 Task: Research Airbnb accommodation in La Esperanza, Guatemala from 14th December, 2023 to 30th December, 2023 for 5 adults. Place can be entire room or private room with 5 bedrooms having 5 beds and 5 bathrooms. Property type can be house. Amenities needed are: wifi, TV, free parkinig on premises, gym, breakfast.
Action: Mouse moved to (445, 94)
Screenshot: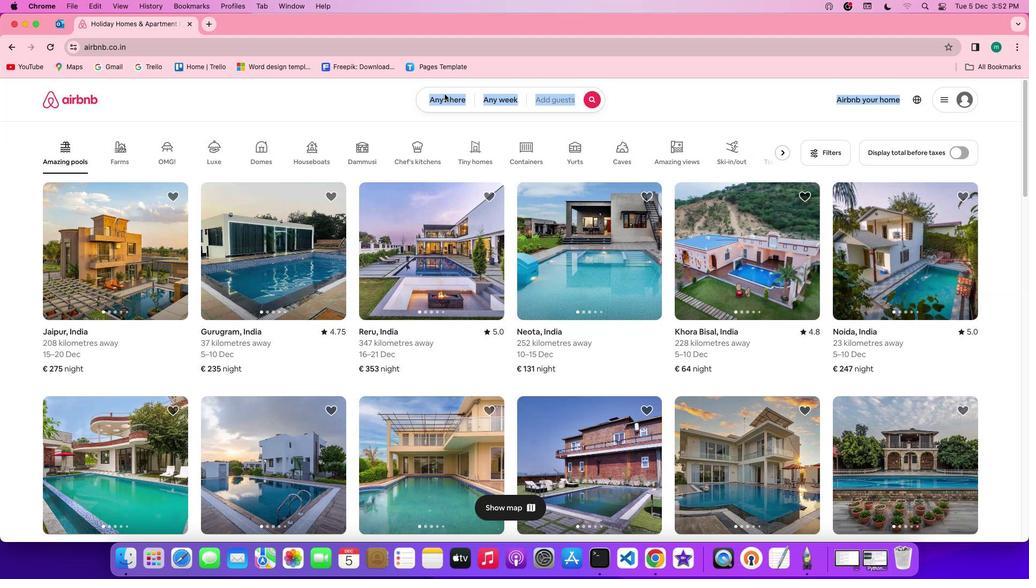 
Action: Mouse pressed left at (445, 94)
Screenshot: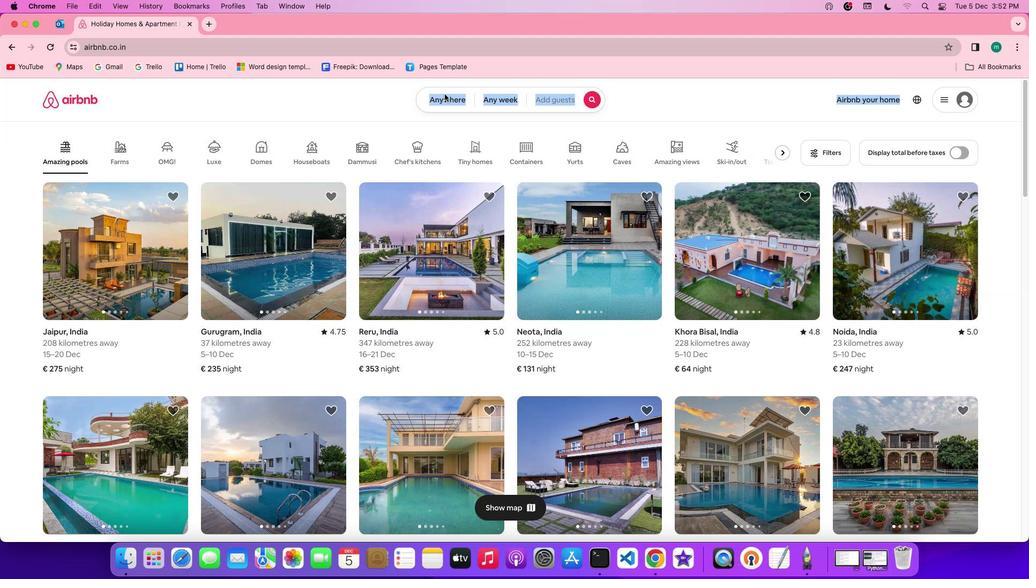 
Action: Mouse pressed left at (445, 94)
Screenshot: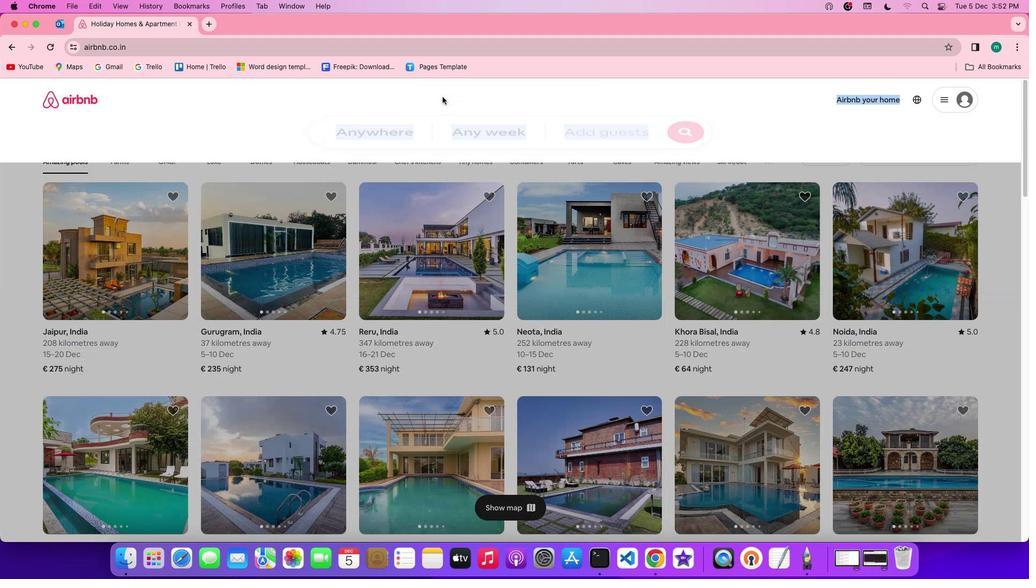 
Action: Mouse moved to (365, 146)
Screenshot: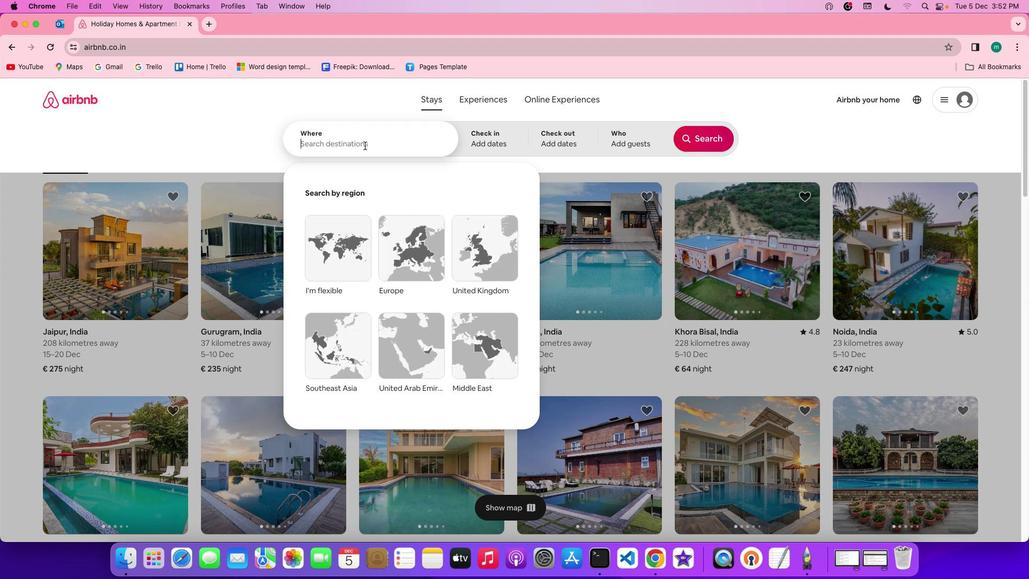 
Action: Mouse pressed left at (365, 146)
Screenshot: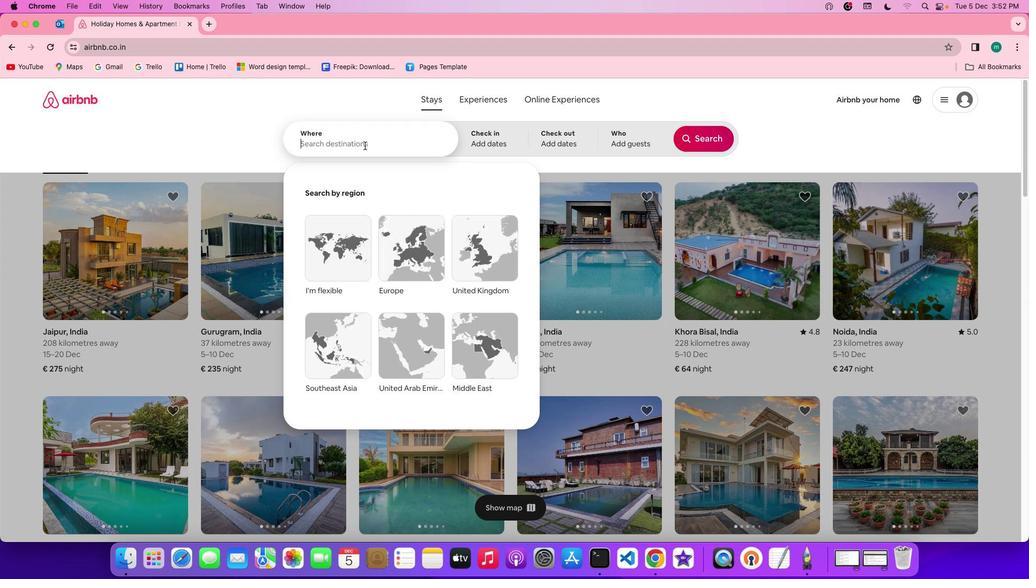 
Action: Key pressed Key.shift'L''a'Key.spaceKey.shift'E''s''p''e''r''a''n''z''a'','Key.spaceKey.shift'G''u''a''t''e''m''a''l''a'
Screenshot: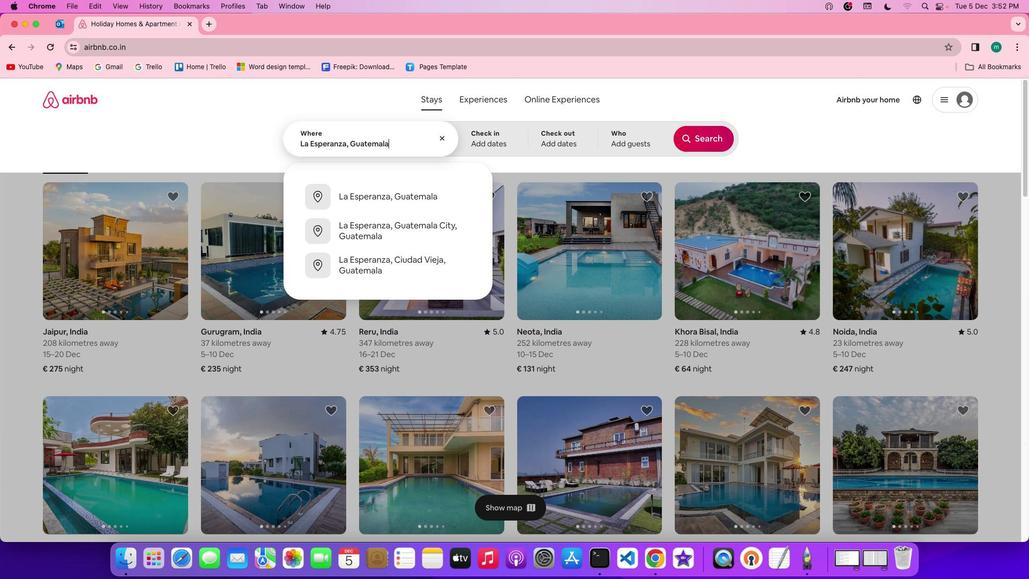 
Action: Mouse moved to (491, 133)
Screenshot: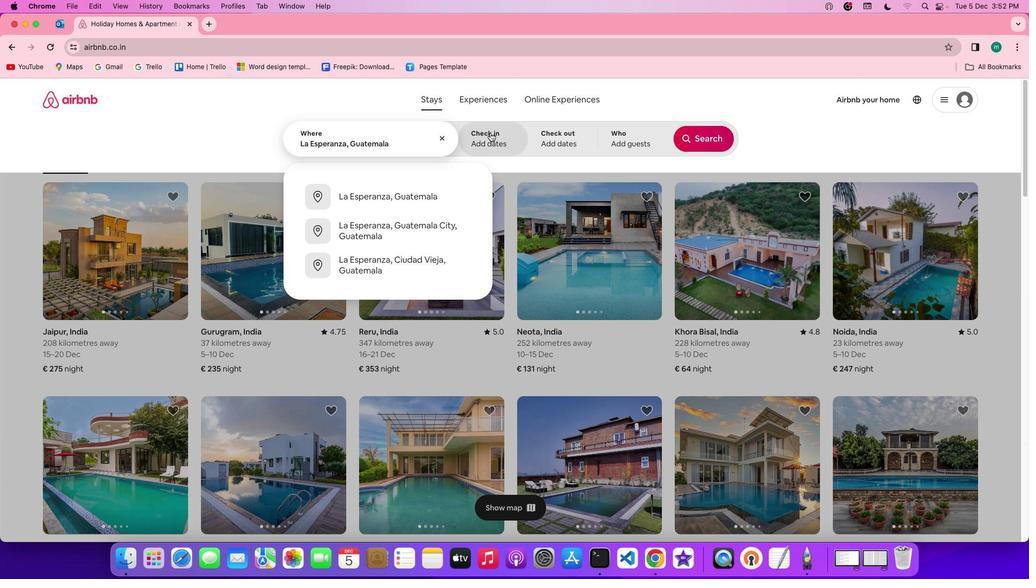 
Action: Mouse pressed left at (491, 133)
Screenshot: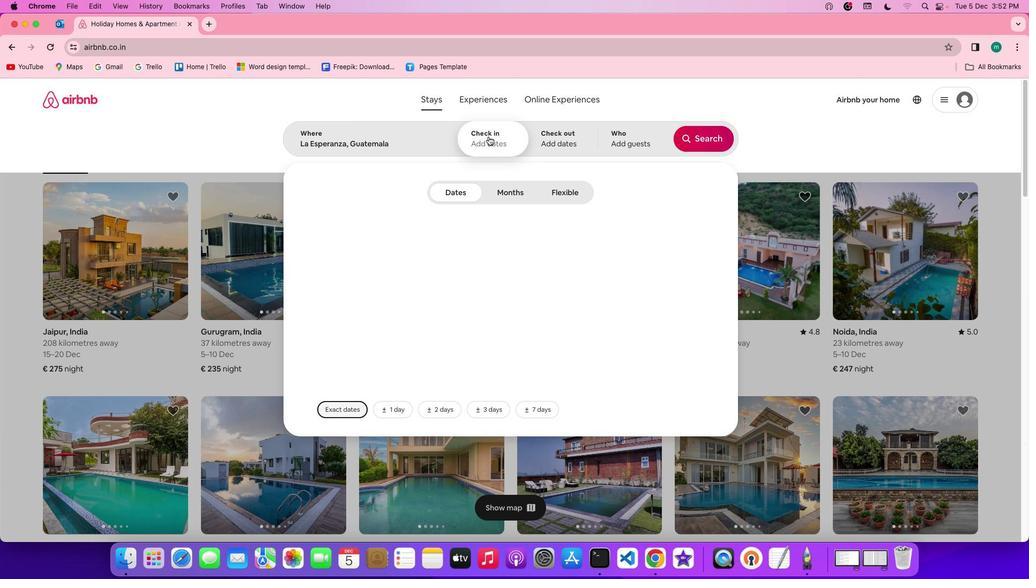 
Action: Mouse moved to (426, 321)
Screenshot: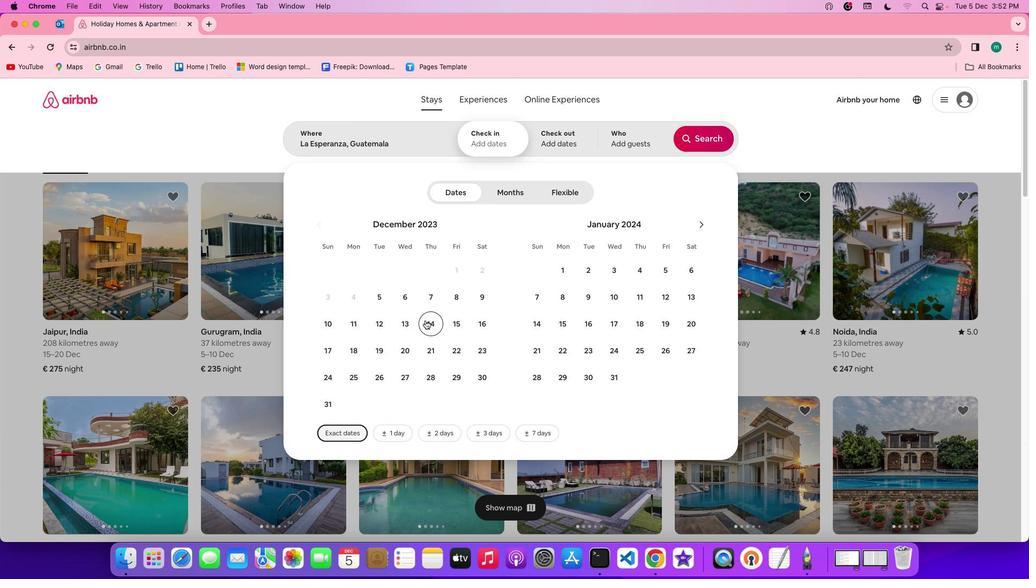 
Action: Mouse pressed left at (426, 321)
Screenshot: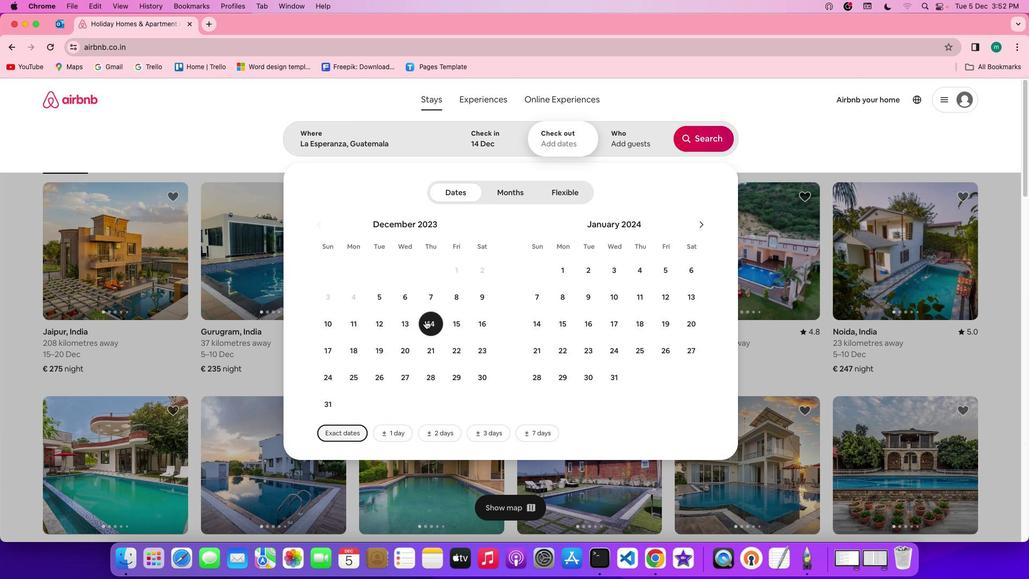 
Action: Mouse moved to (483, 384)
Screenshot: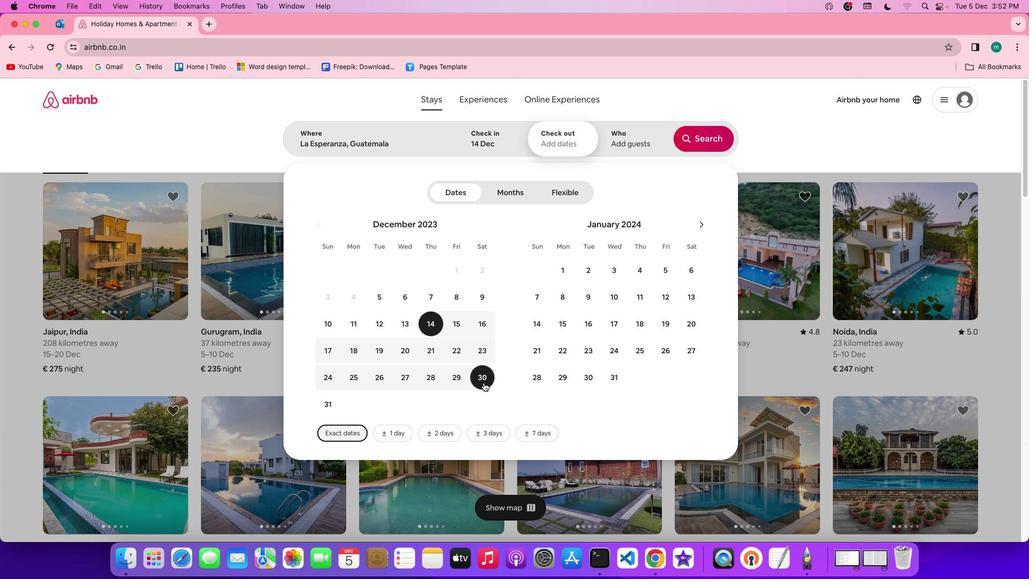 
Action: Mouse pressed left at (483, 384)
Screenshot: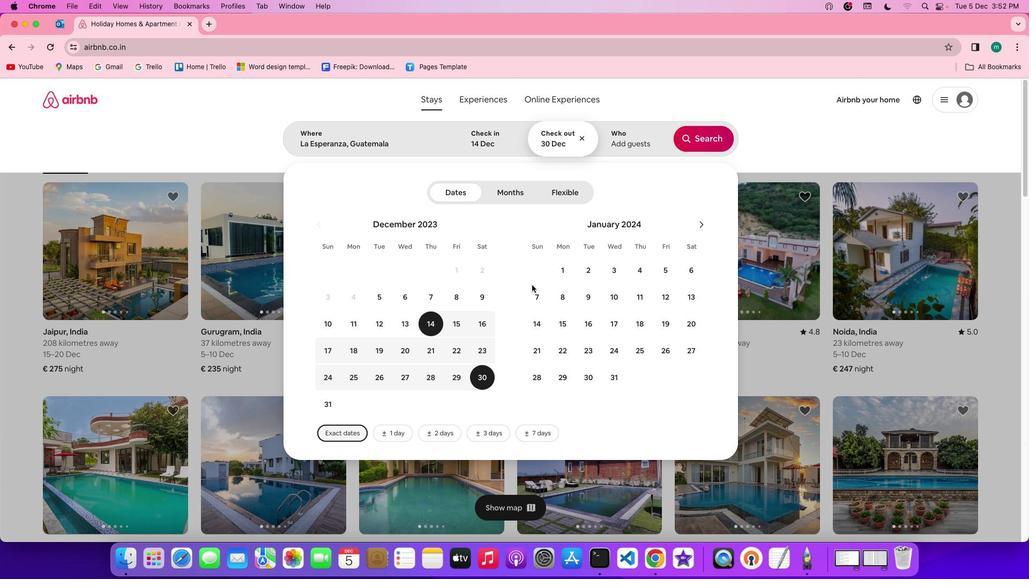
Action: Mouse moved to (647, 134)
Screenshot: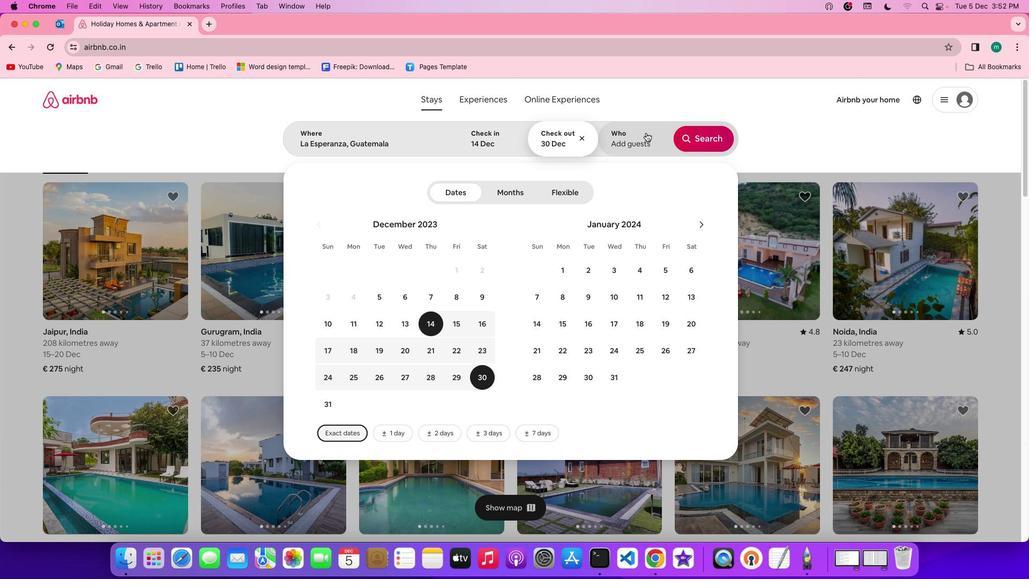 
Action: Mouse pressed left at (647, 134)
Screenshot: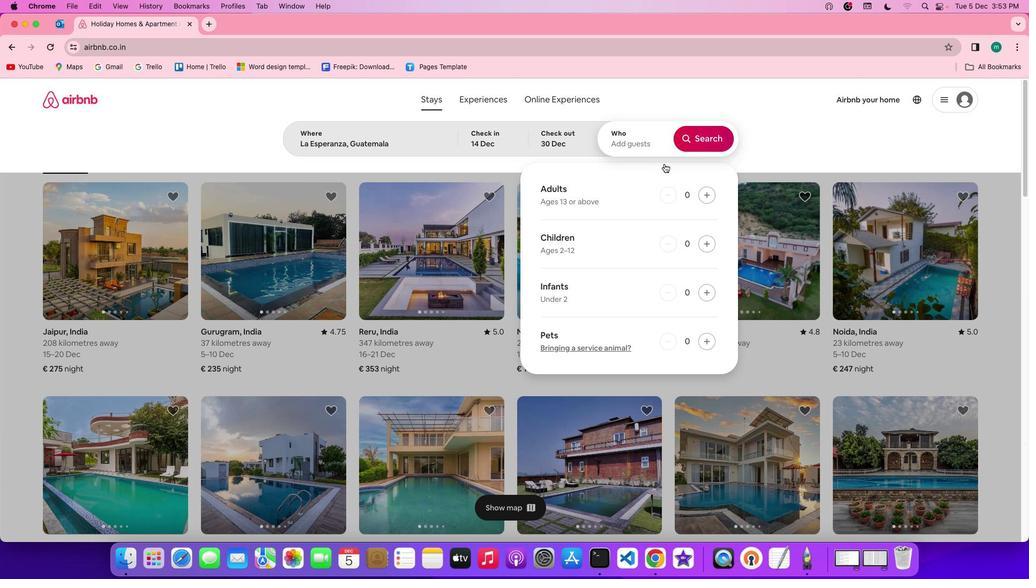 
Action: Mouse moved to (703, 196)
Screenshot: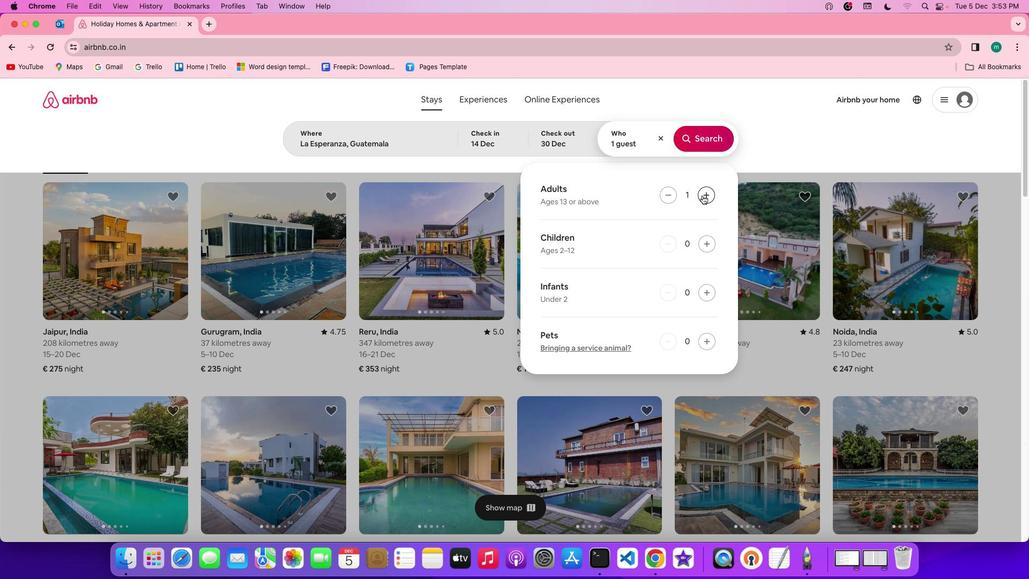 
Action: Mouse pressed left at (703, 196)
Screenshot: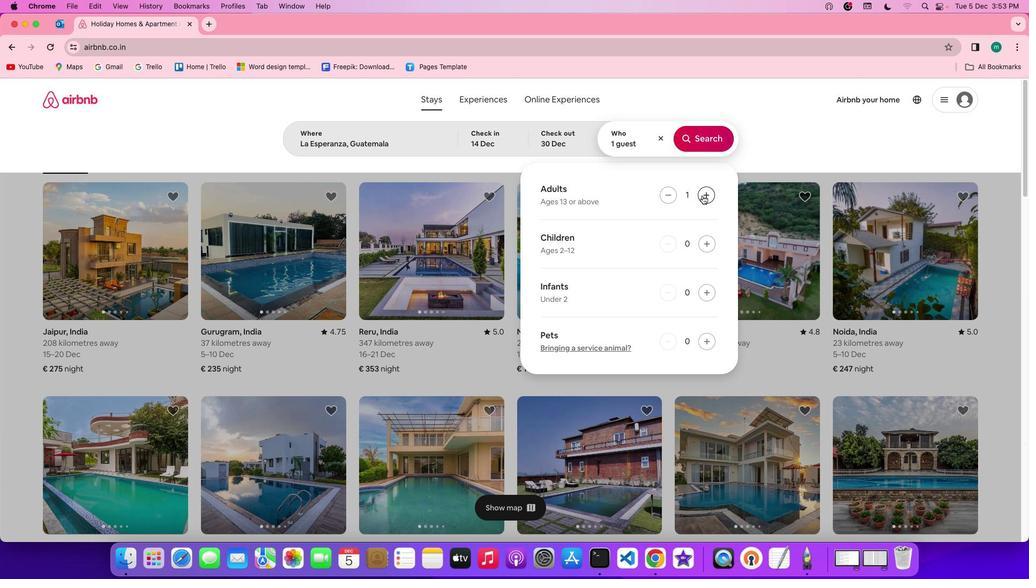 
Action: Mouse pressed left at (703, 196)
Screenshot: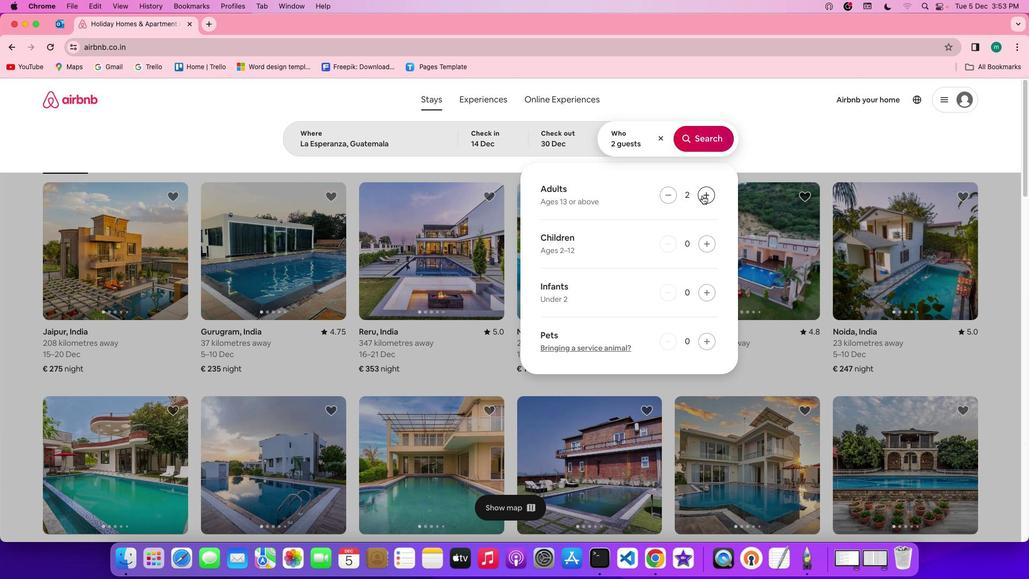 
Action: Mouse pressed left at (703, 196)
Screenshot: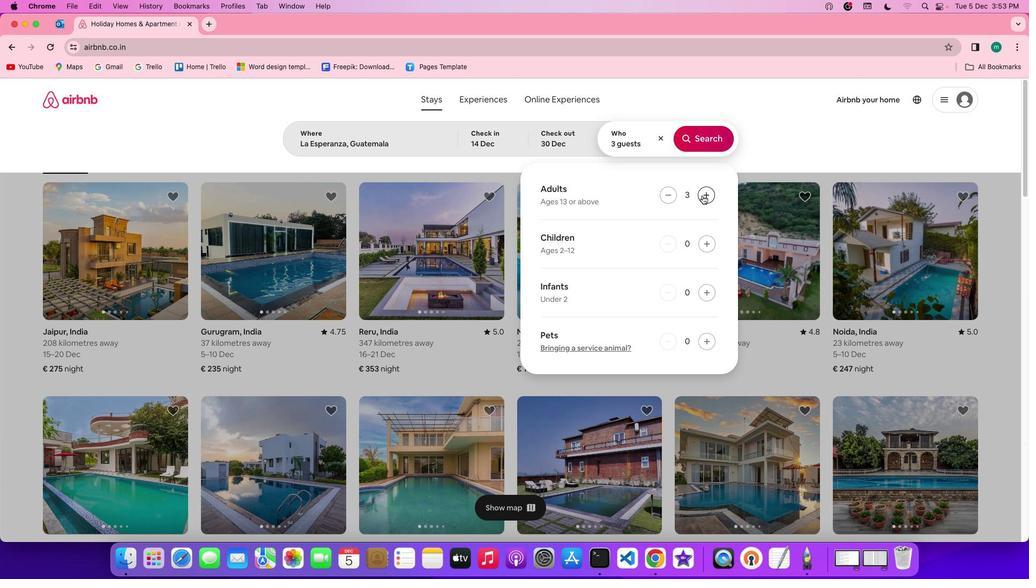 
Action: Mouse pressed left at (703, 196)
Screenshot: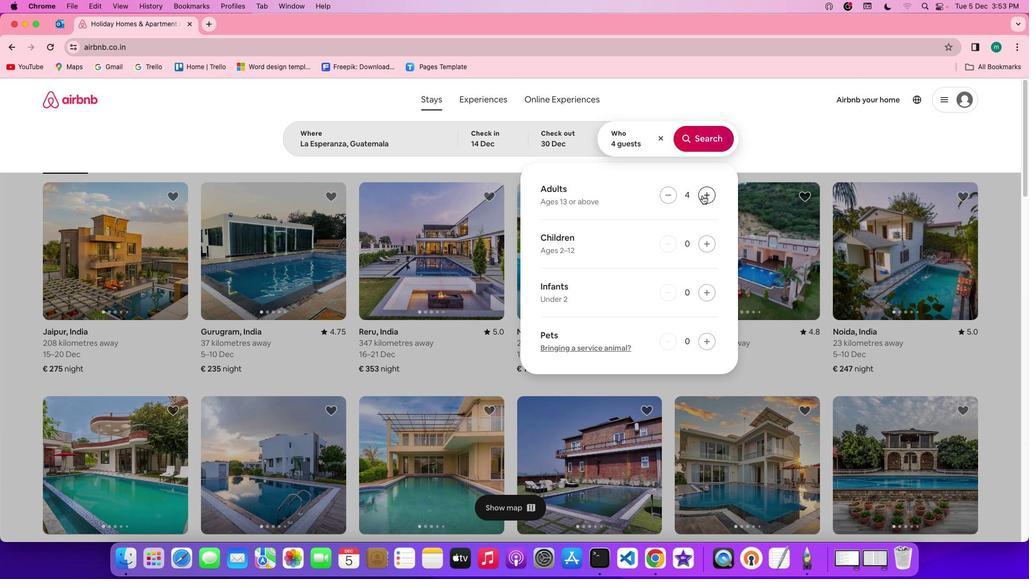 
Action: Mouse pressed left at (703, 196)
Screenshot: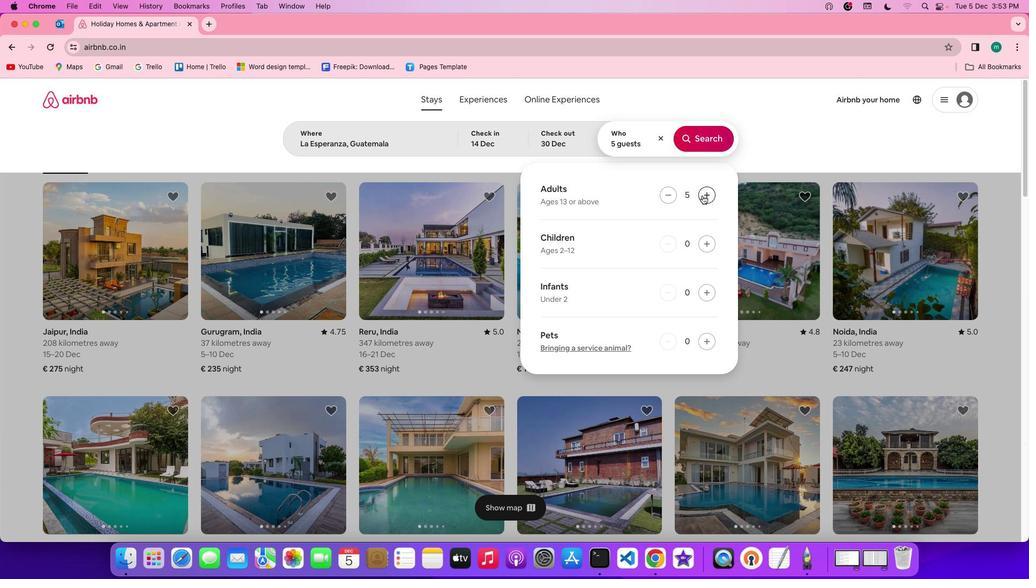 
Action: Mouse moved to (706, 139)
Screenshot: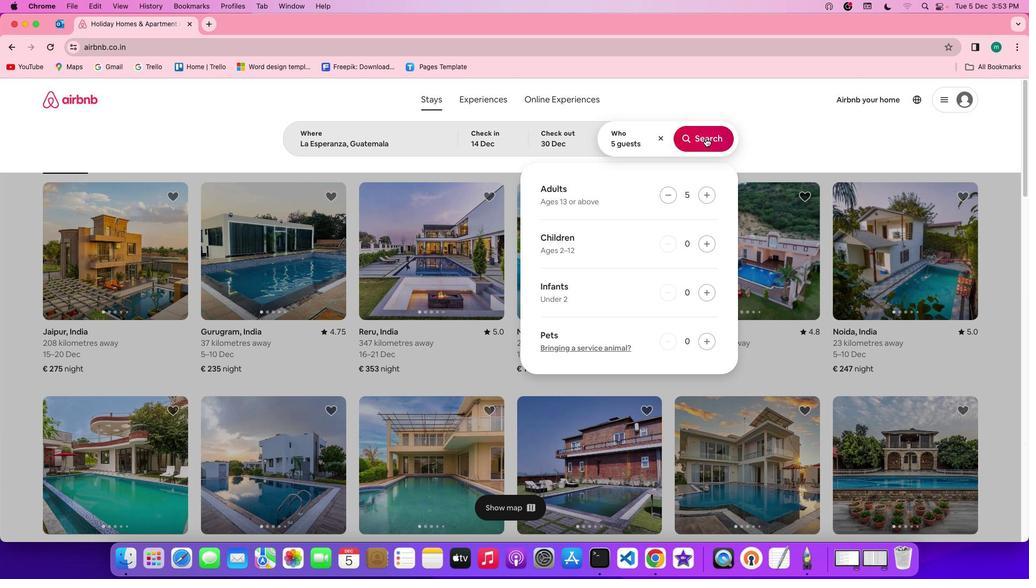 
Action: Mouse pressed left at (706, 139)
Screenshot: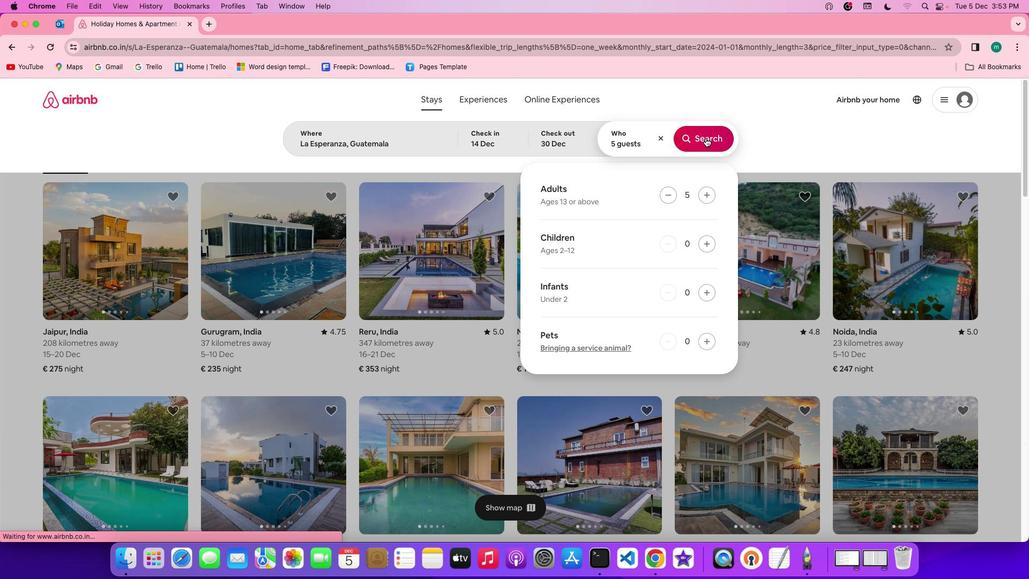 
Action: Mouse moved to (860, 139)
Screenshot: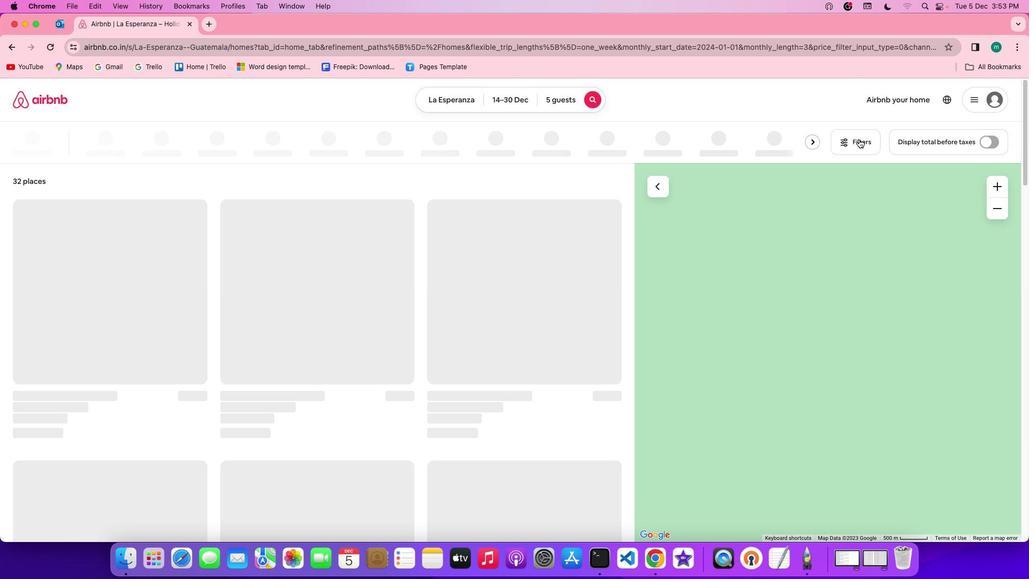
Action: Mouse pressed left at (860, 139)
Screenshot: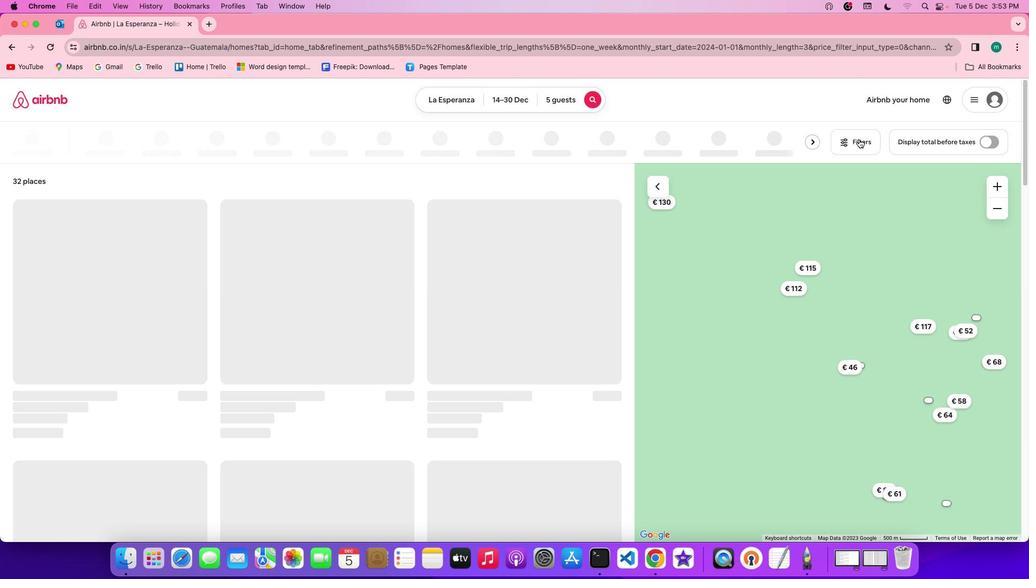 
Action: Mouse moved to (492, 305)
Screenshot: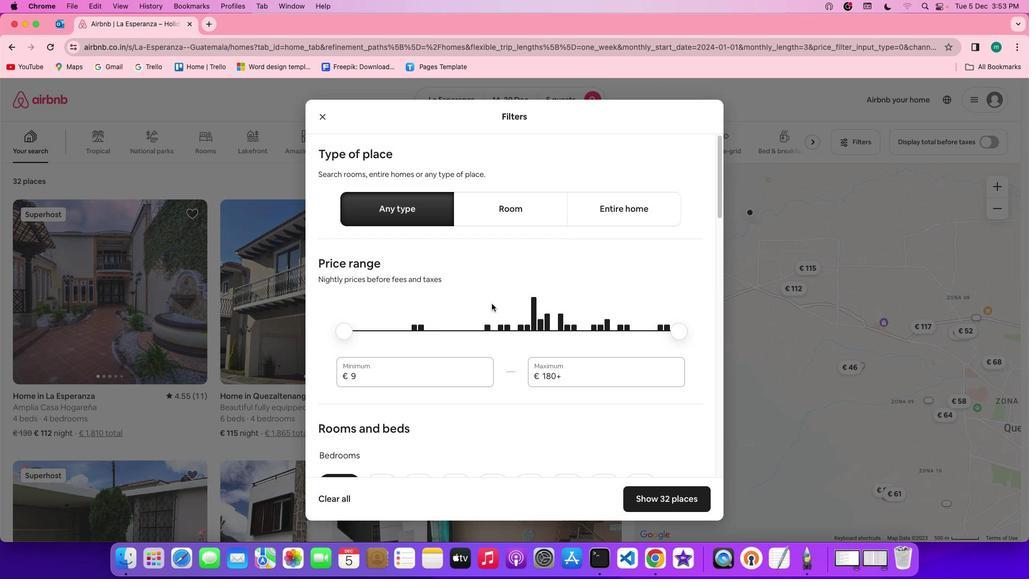 
Action: Mouse scrolled (492, 305) with delta (1, 0)
Screenshot: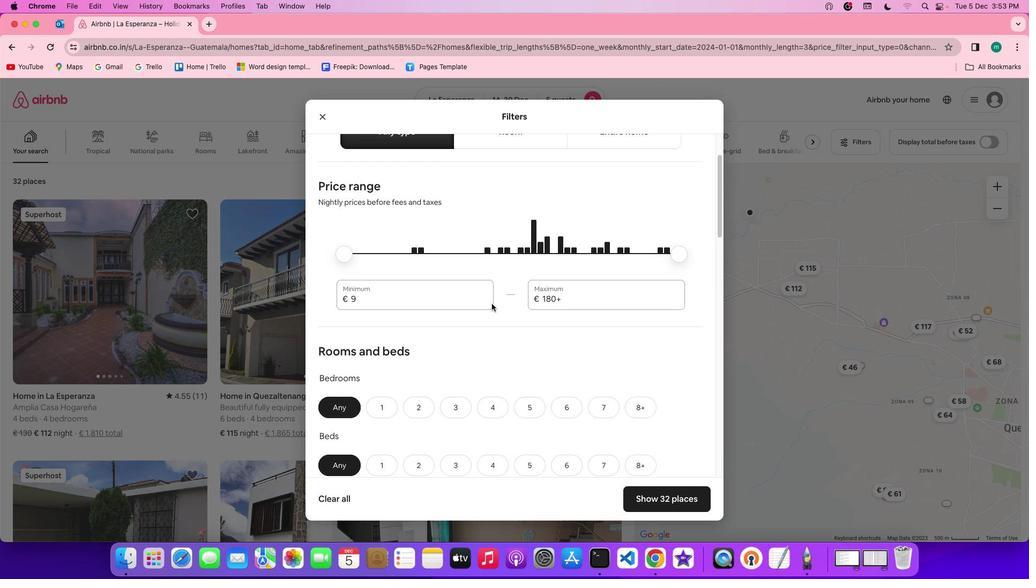 
Action: Mouse scrolled (492, 305) with delta (1, 0)
Screenshot: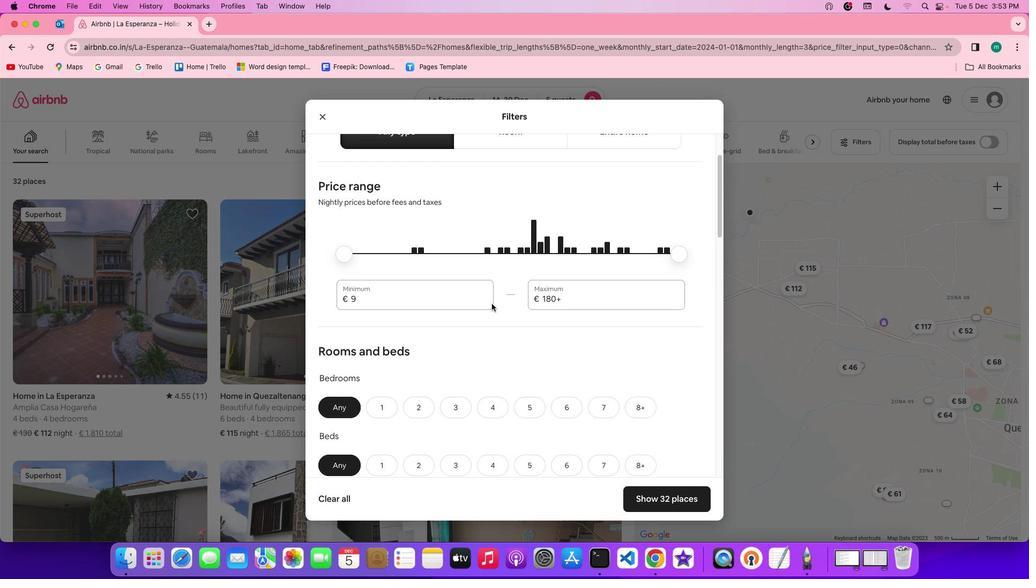 
Action: Mouse scrolled (492, 305) with delta (1, 0)
Screenshot: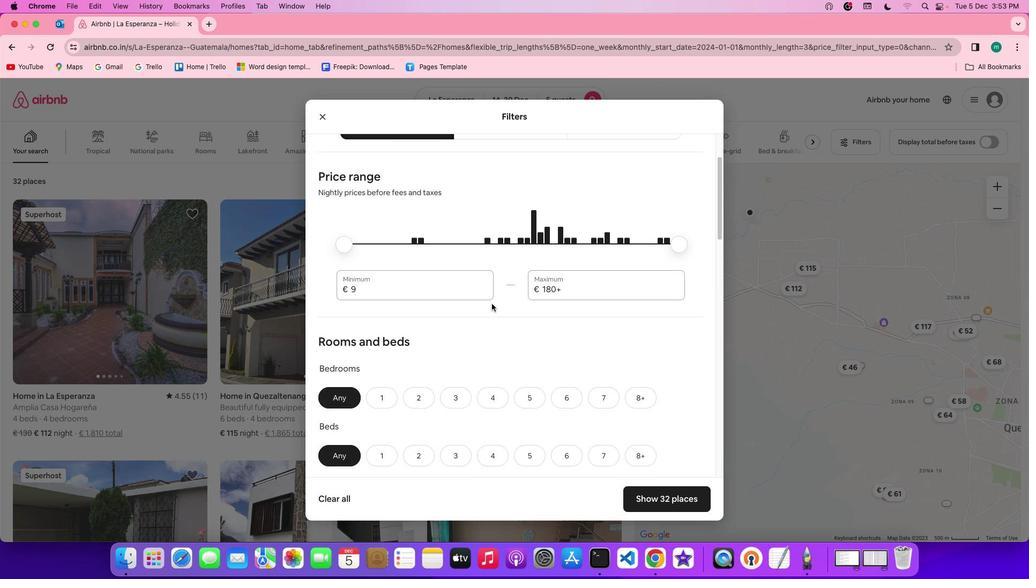 
Action: Mouse scrolled (492, 305) with delta (1, 0)
Screenshot: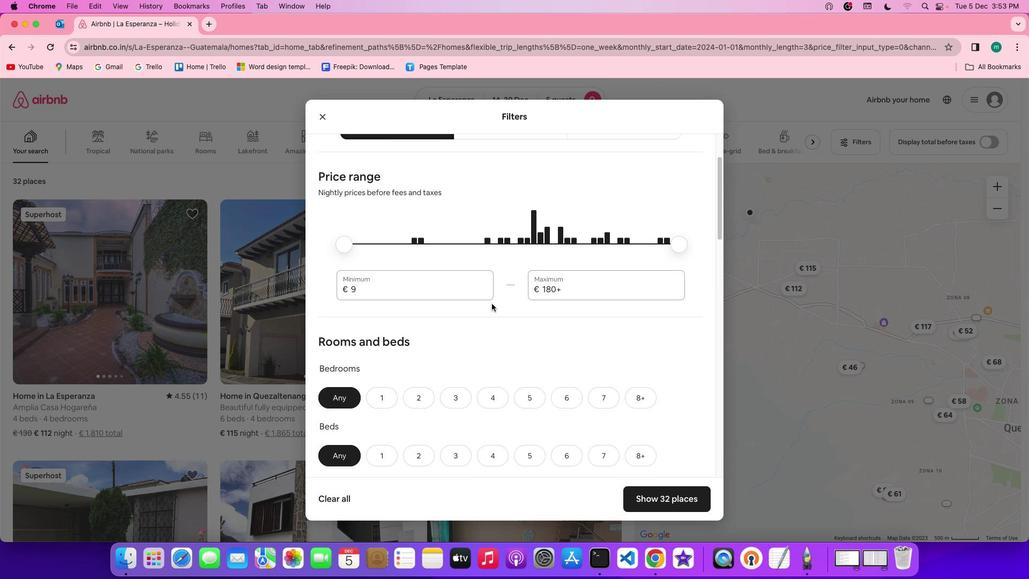 
Action: Mouse scrolled (492, 305) with delta (1, 0)
Screenshot: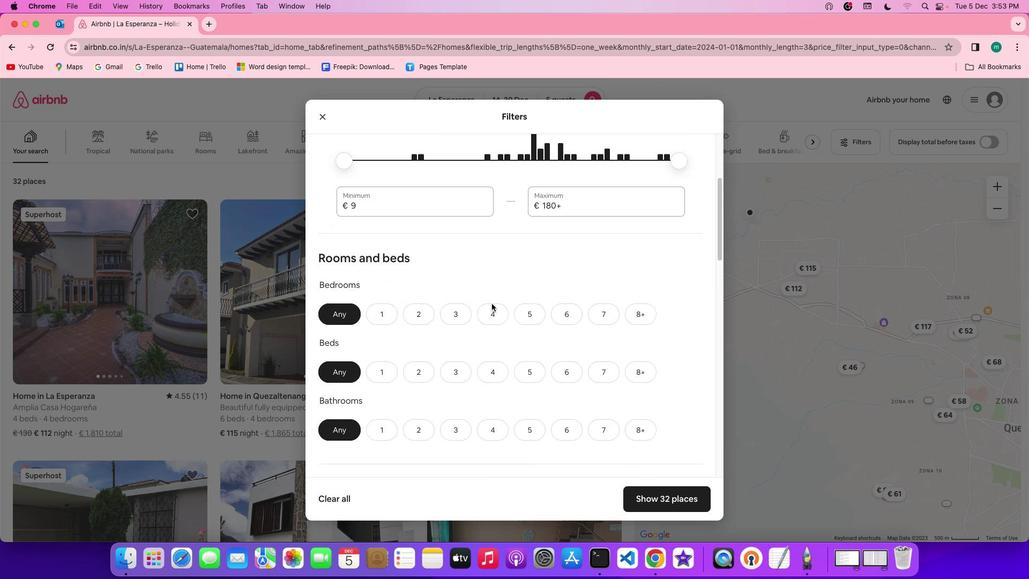 
Action: Mouse scrolled (492, 305) with delta (1, 0)
Screenshot: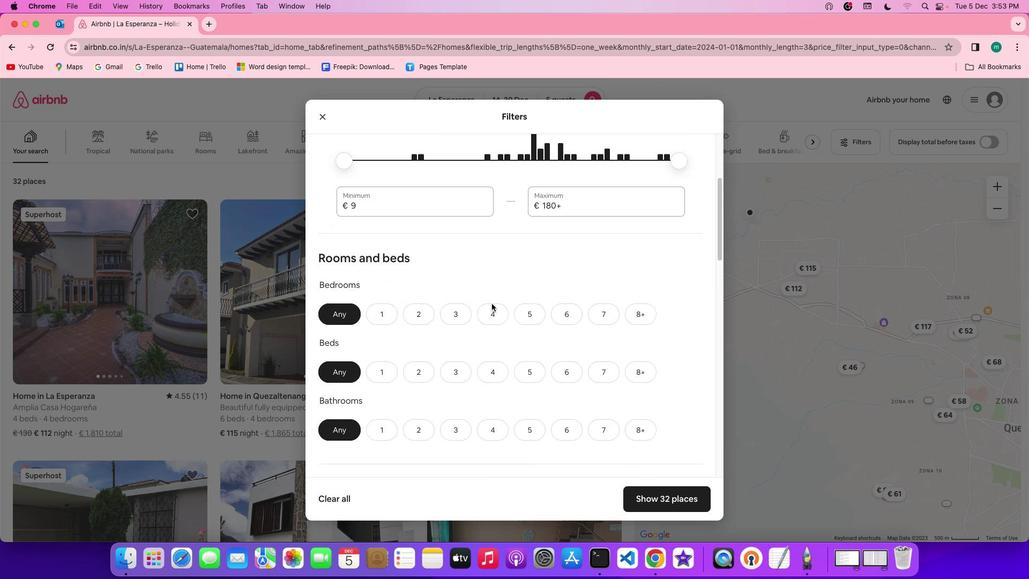 
Action: Mouse scrolled (492, 305) with delta (1, 0)
Screenshot: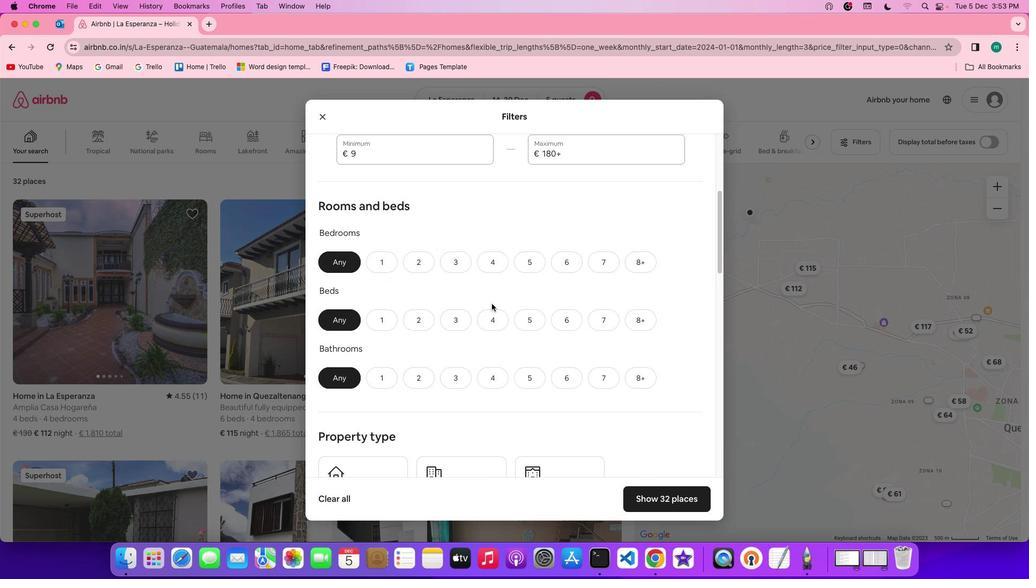 
Action: Mouse scrolled (492, 305) with delta (1, 0)
Screenshot: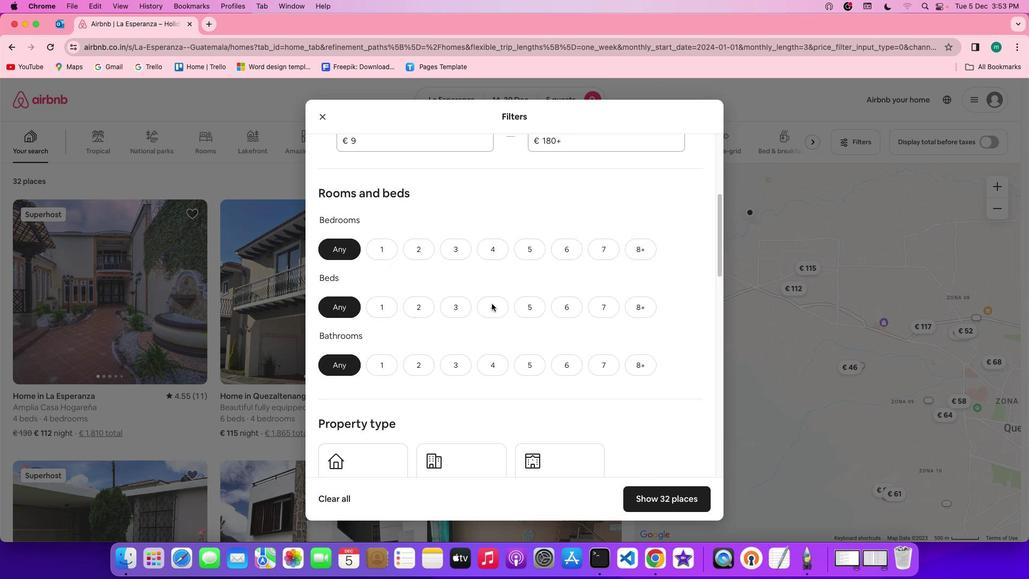 
Action: Mouse moved to (527, 246)
Screenshot: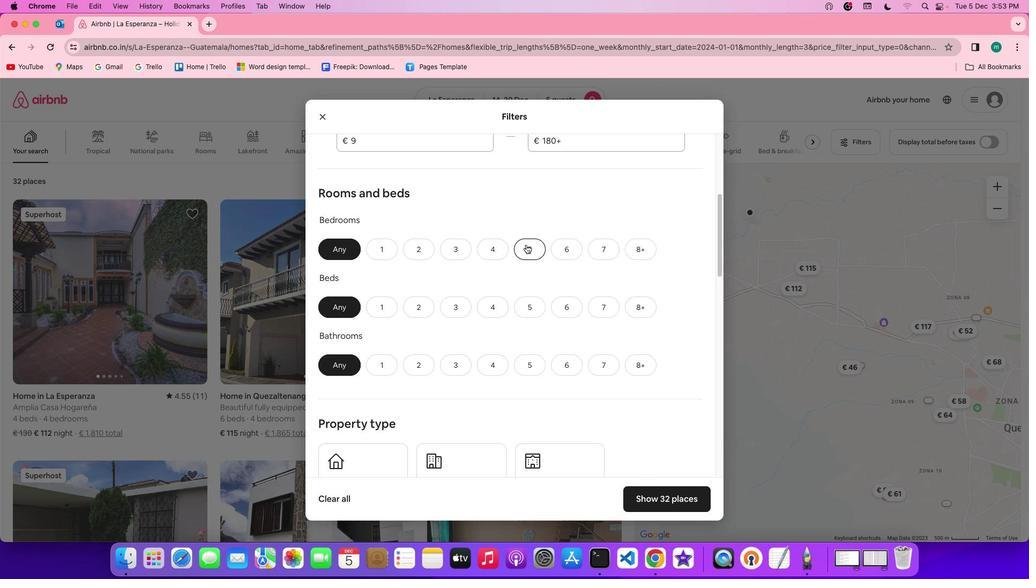 
Action: Mouse pressed left at (527, 246)
Screenshot: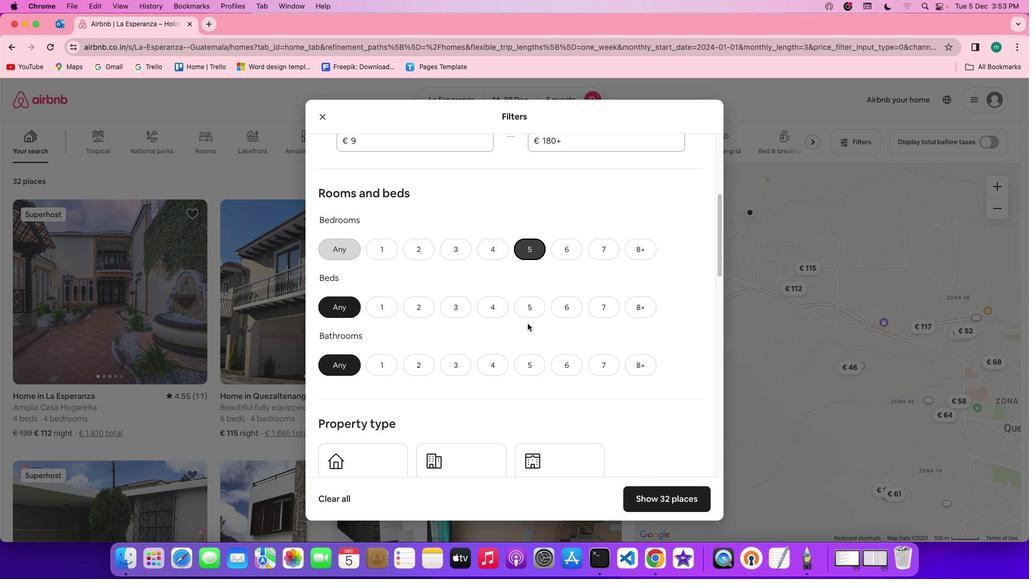 
Action: Mouse moved to (530, 309)
Screenshot: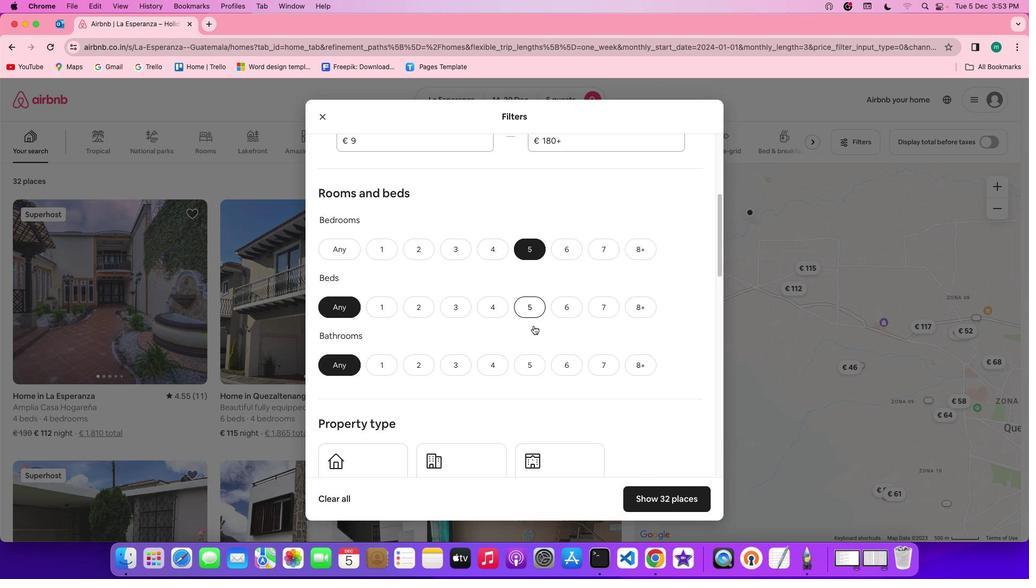 
Action: Mouse pressed left at (530, 309)
Screenshot: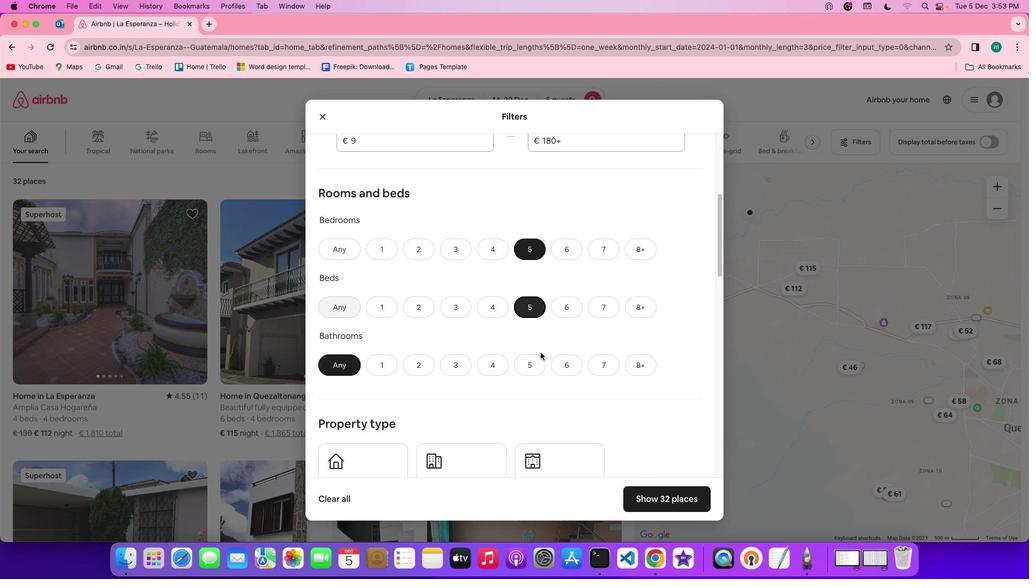 
Action: Mouse moved to (543, 369)
Screenshot: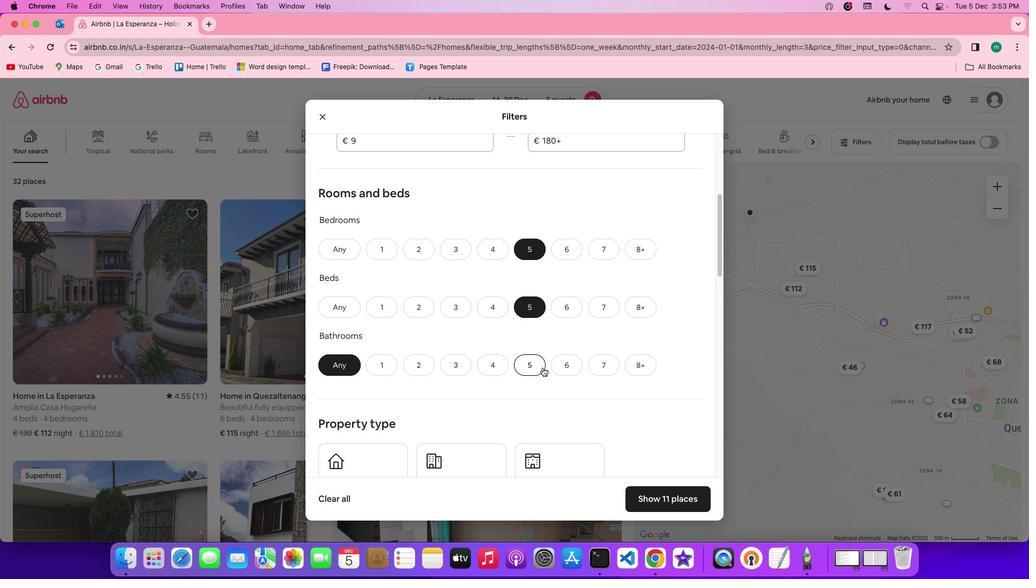 
Action: Mouse pressed left at (543, 369)
Screenshot: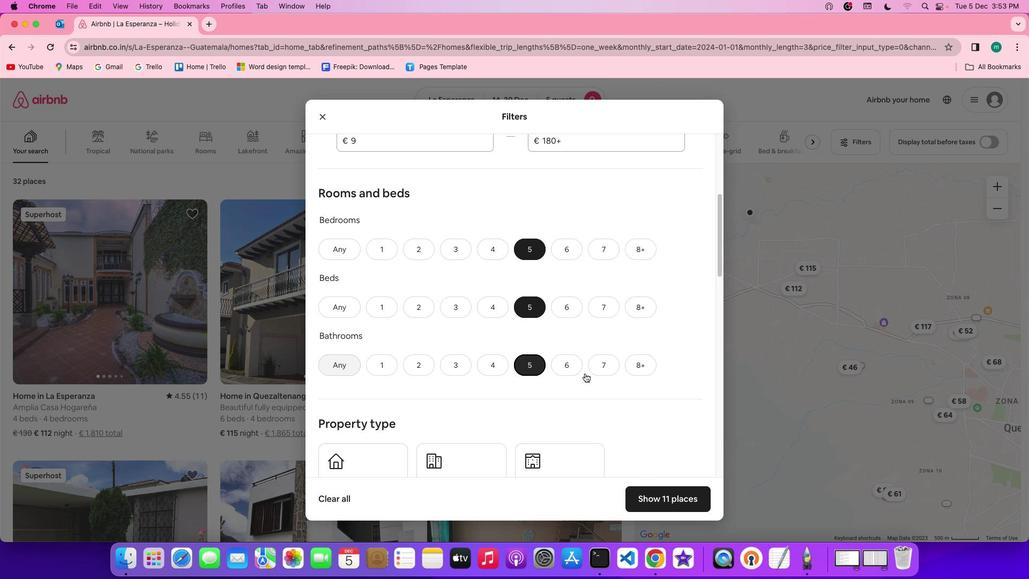 
Action: Mouse moved to (609, 378)
Screenshot: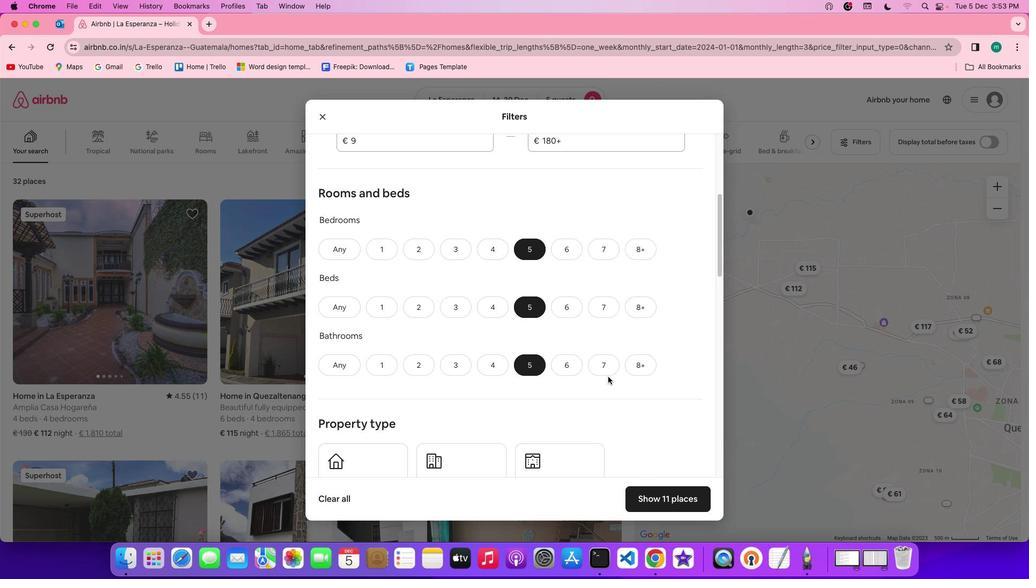 
Action: Mouse scrolled (609, 378) with delta (1, 0)
Screenshot: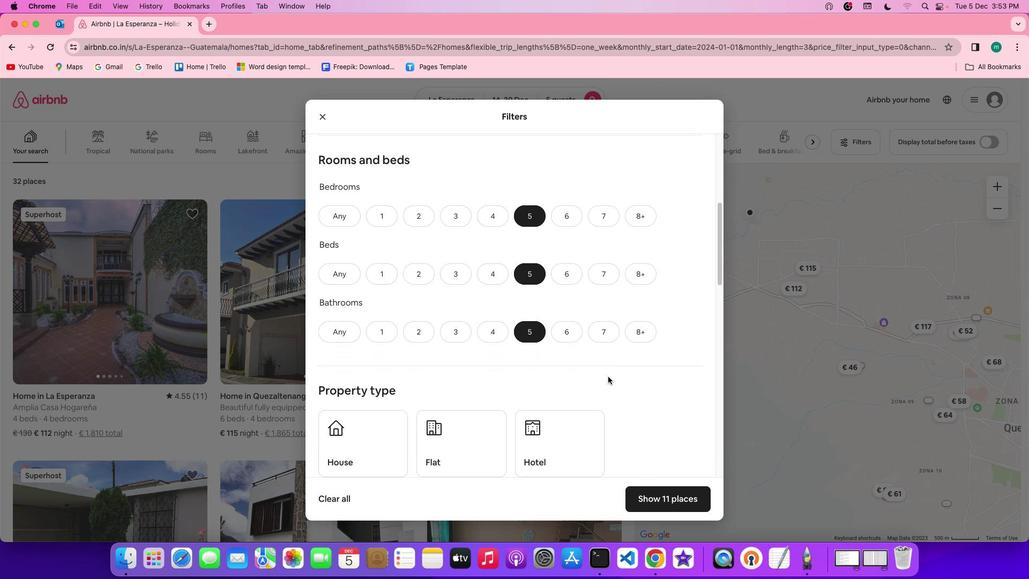 
Action: Mouse scrolled (609, 378) with delta (1, 0)
Screenshot: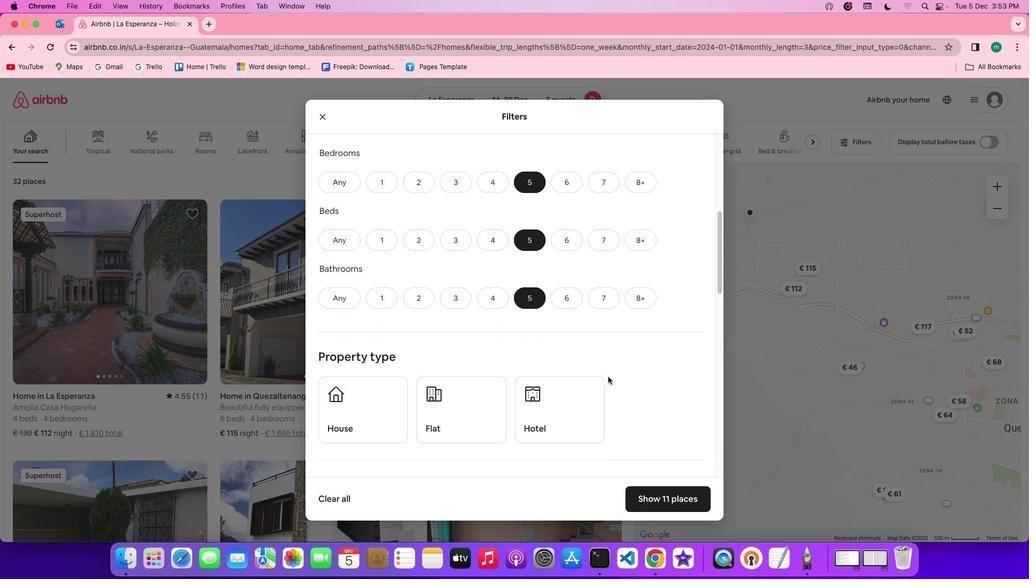 
Action: Mouse scrolled (609, 378) with delta (1, 0)
Screenshot: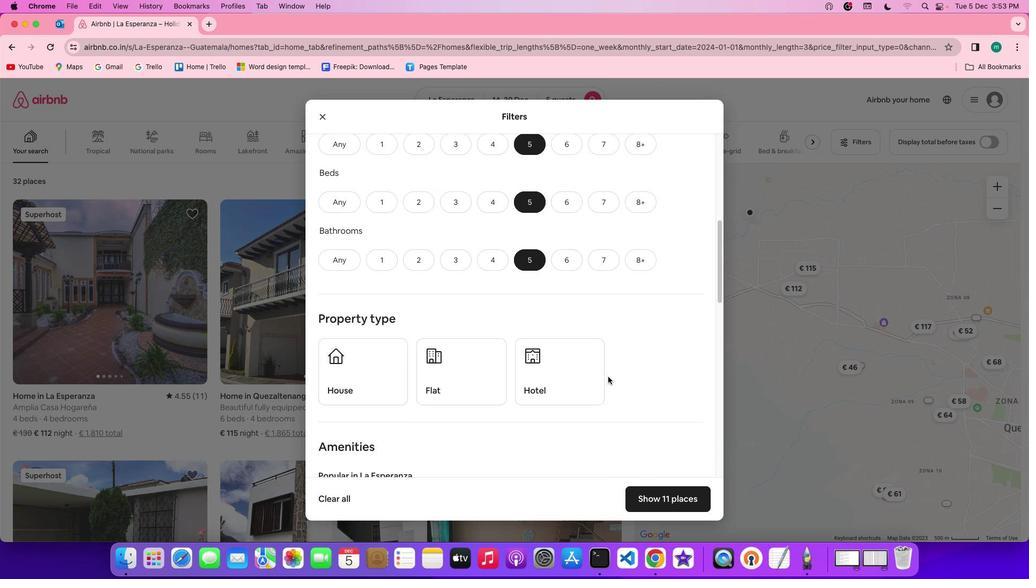 
Action: Mouse scrolled (609, 378) with delta (1, 0)
Screenshot: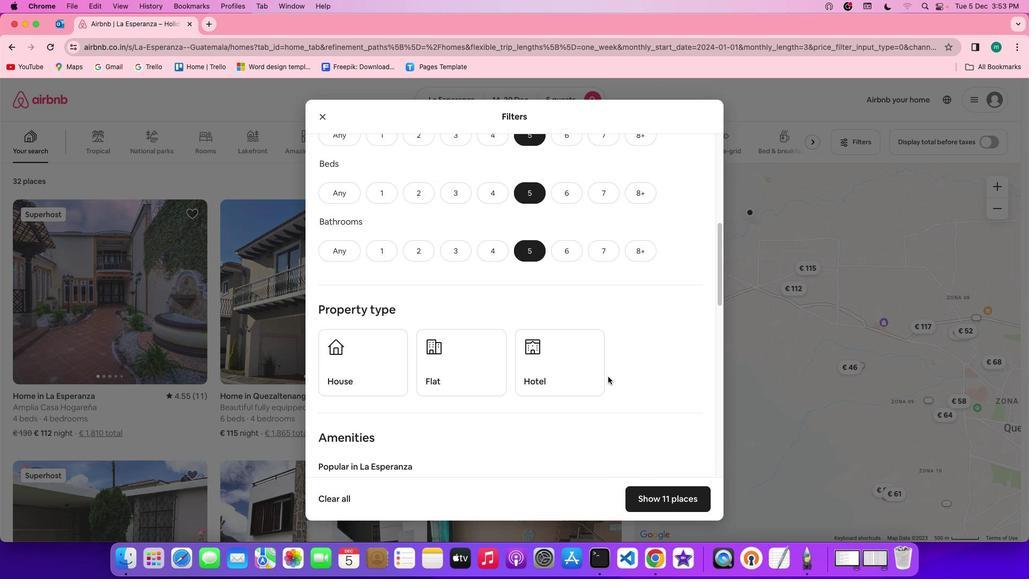 
Action: Mouse scrolled (609, 378) with delta (1, 0)
Screenshot: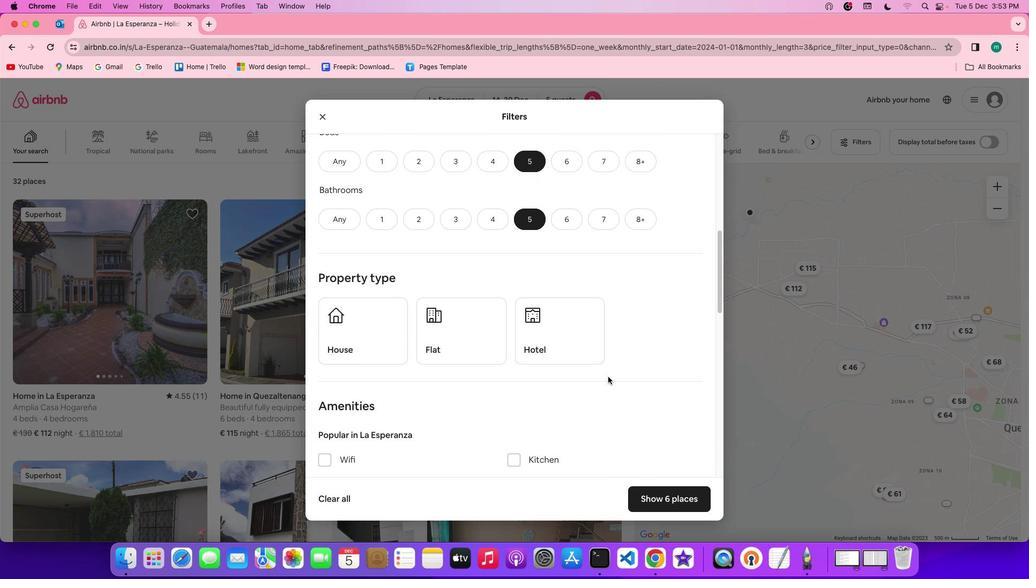 
Action: Mouse scrolled (609, 378) with delta (1, 0)
Screenshot: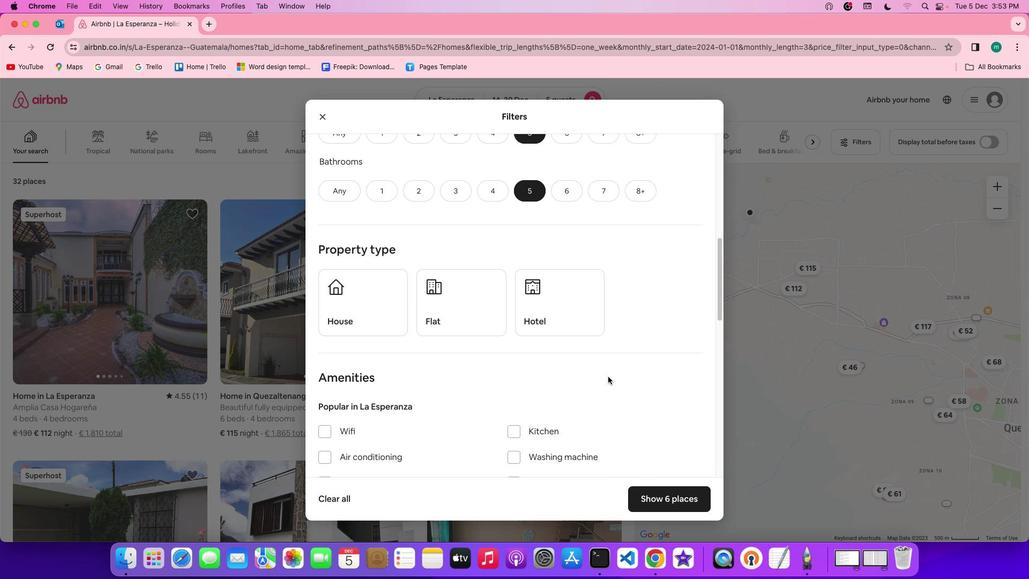 
Action: Mouse scrolled (609, 378) with delta (1, 0)
Screenshot: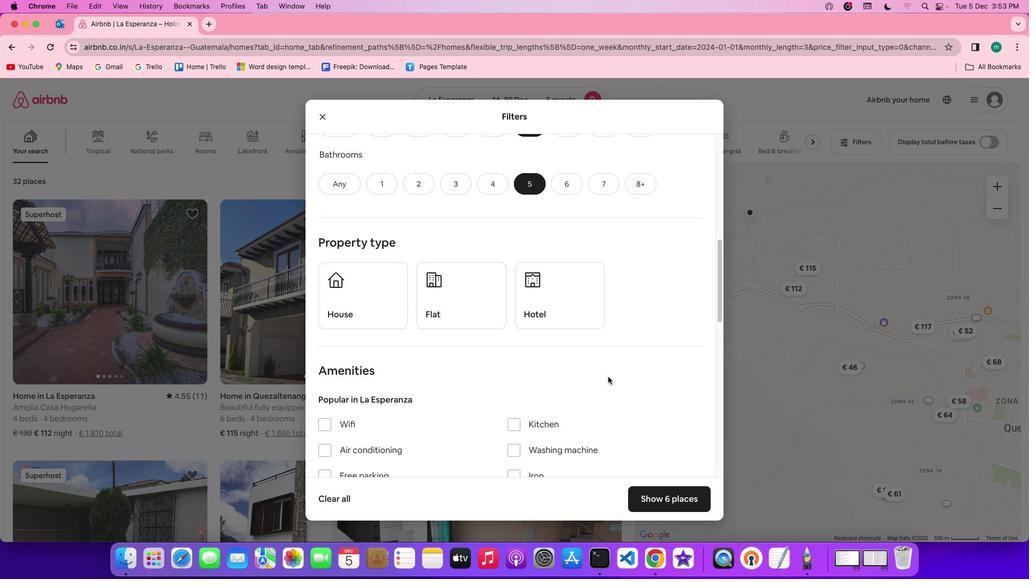 
Action: Mouse scrolled (609, 378) with delta (1, 0)
Screenshot: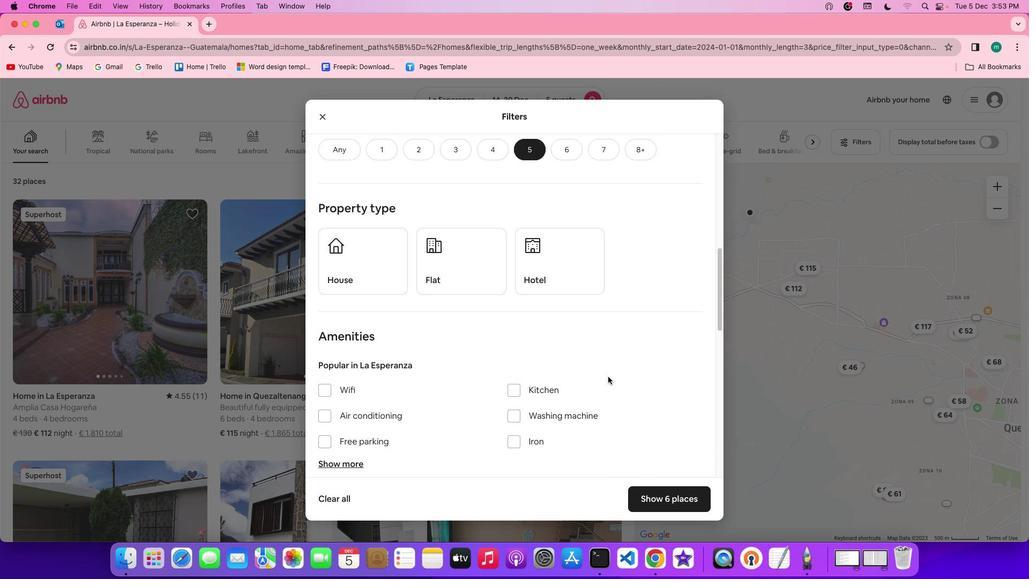 
Action: Mouse scrolled (609, 378) with delta (1, 0)
Screenshot: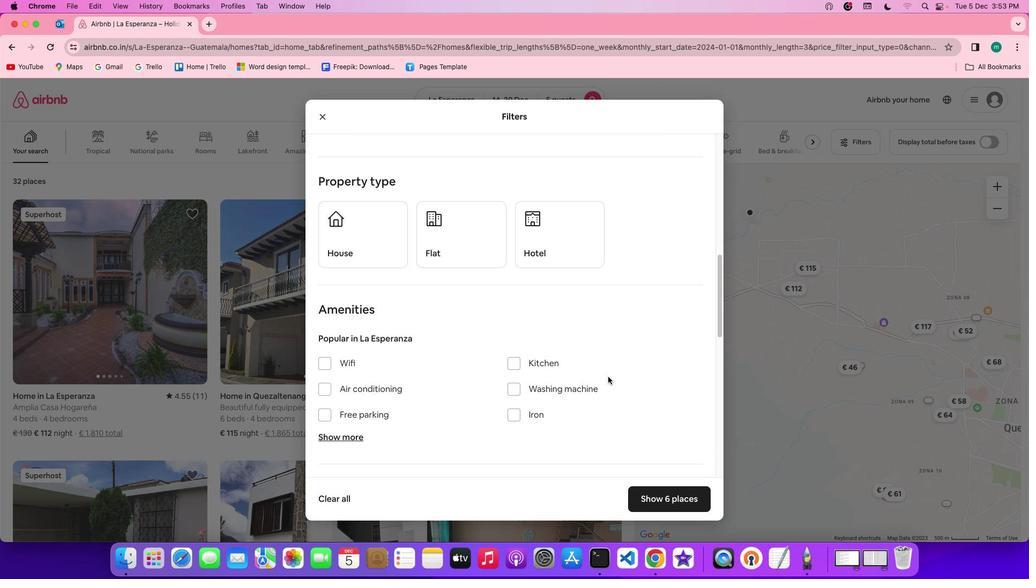 
Action: Mouse scrolled (609, 378) with delta (1, 0)
Screenshot: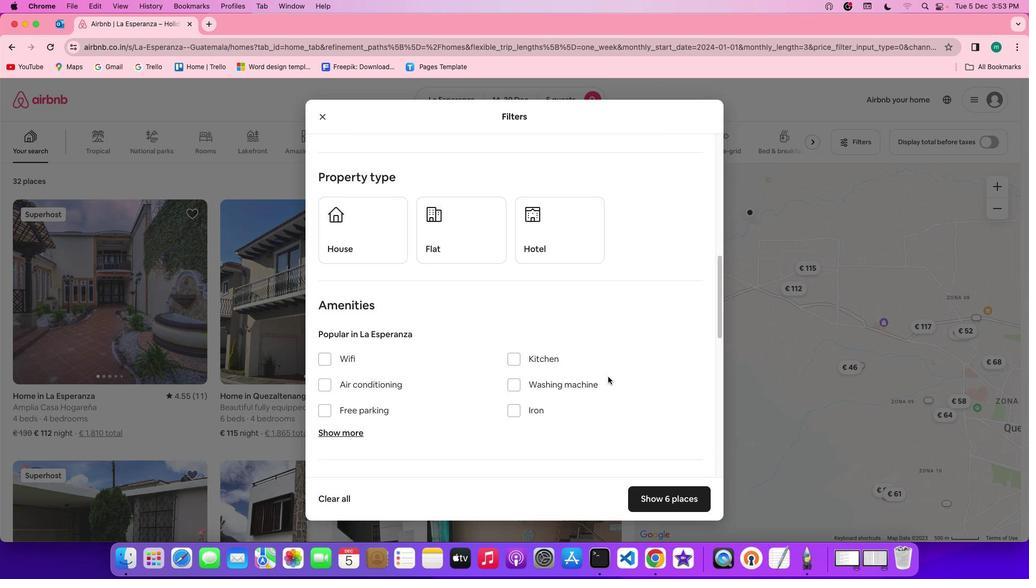 
Action: Mouse moved to (375, 252)
Screenshot: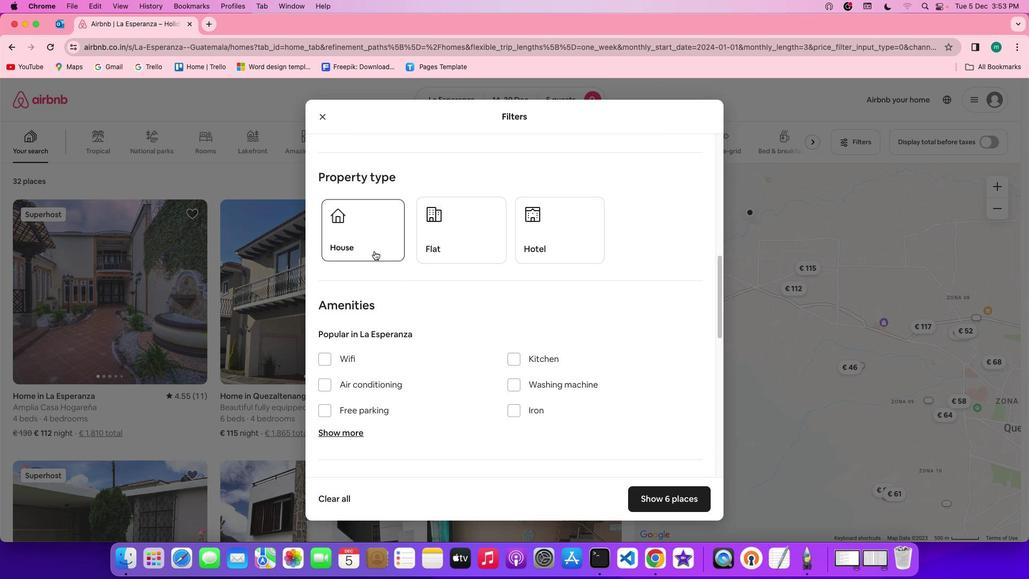
Action: Mouse pressed left at (375, 252)
Screenshot: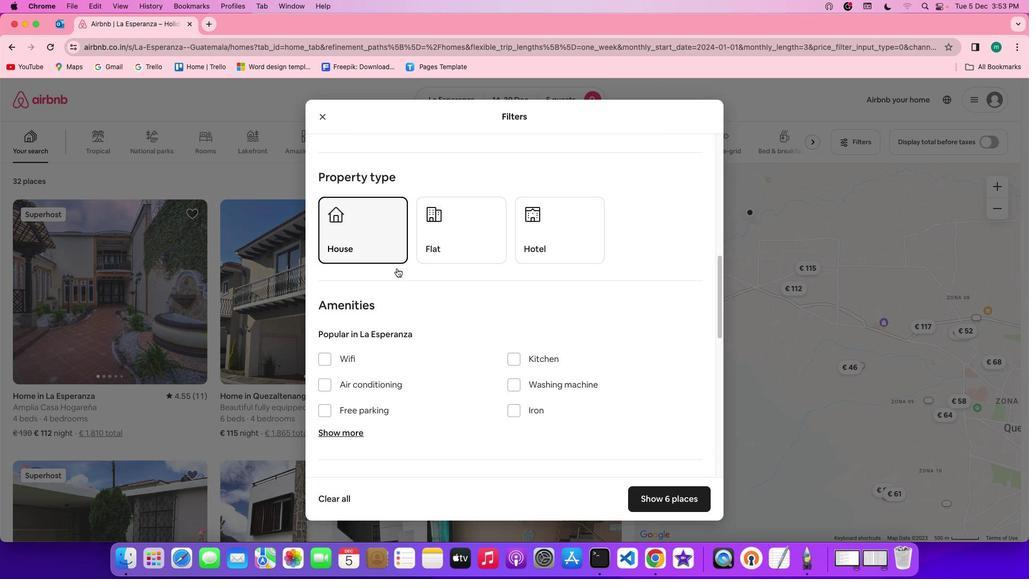 
Action: Mouse moved to (556, 314)
Screenshot: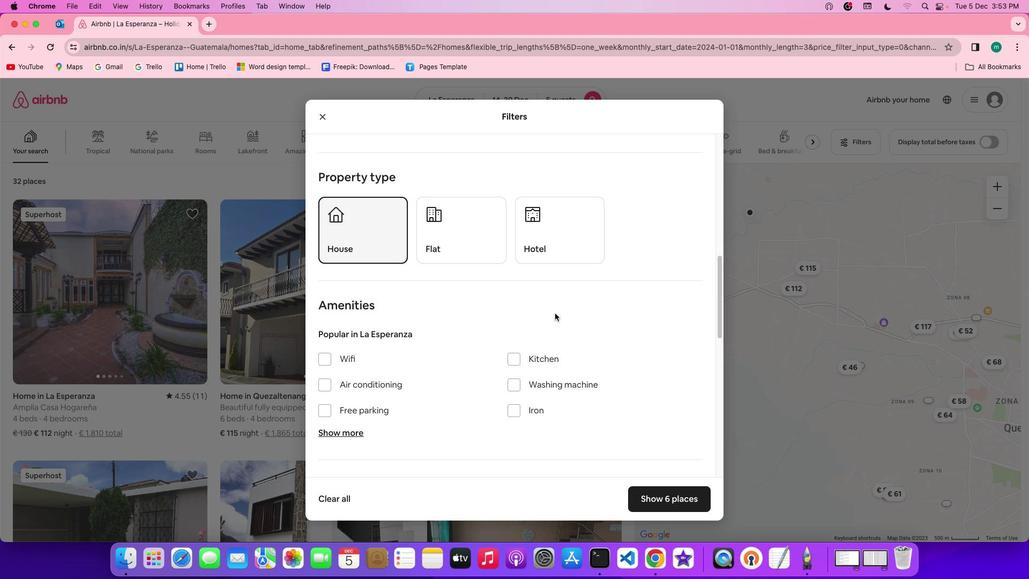 
Action: Mouse scrolled (556, 314) with delta (1, 0)
Screenshot: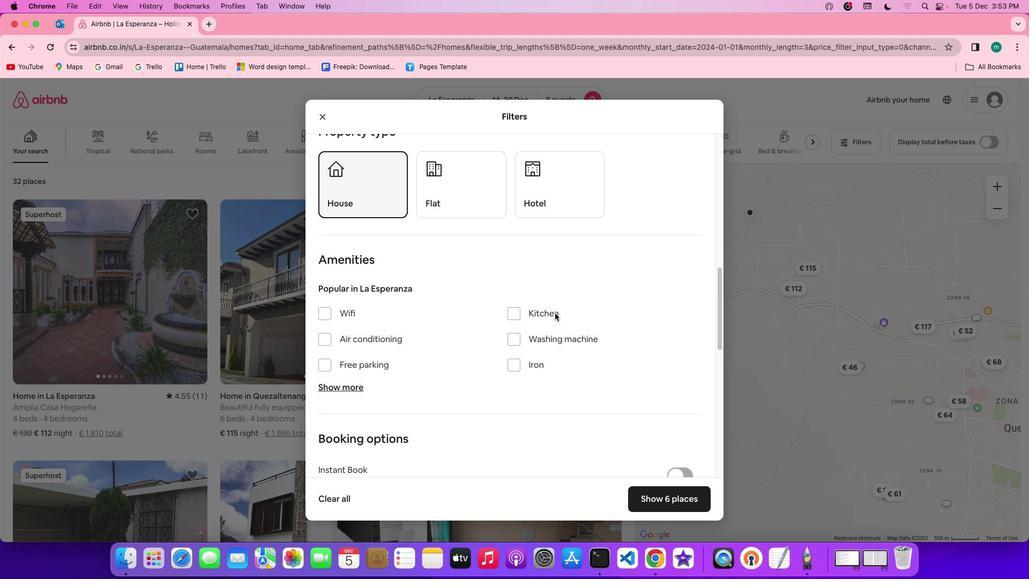 
Action: Mouse scrolled (556, 314) with delta (1, 0)
Screenshot: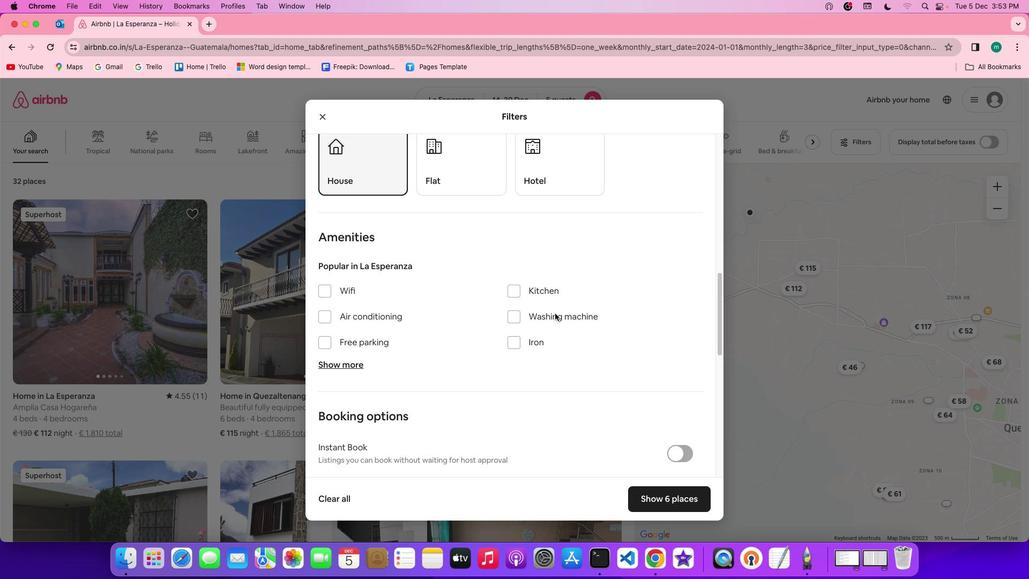 
Action: Mouse scrolled (556, 314) with delta (1, 0)
Screenshot: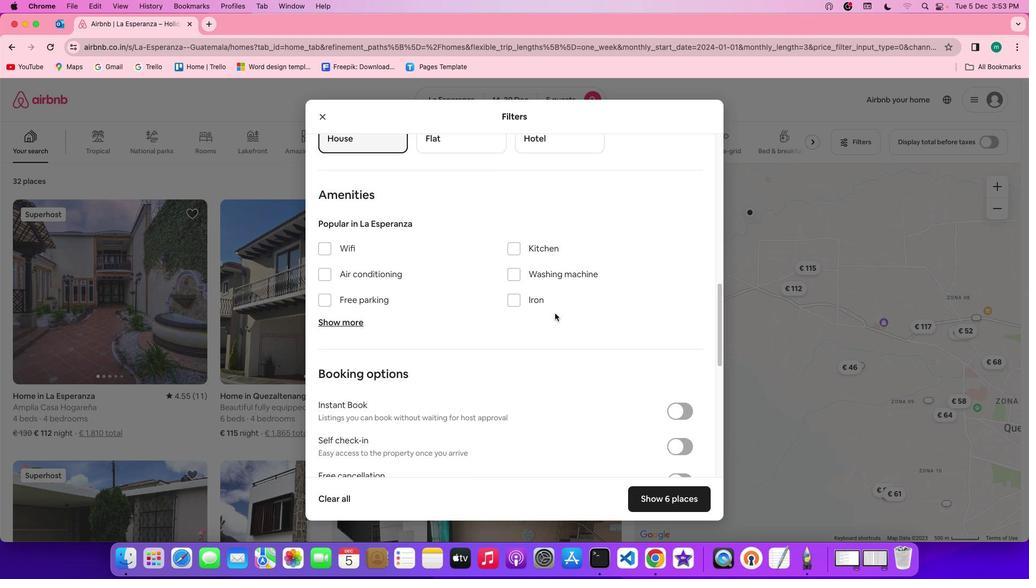 
Action: Mouse scrolled (556, 314) with delta (1, 0)
Screenshot: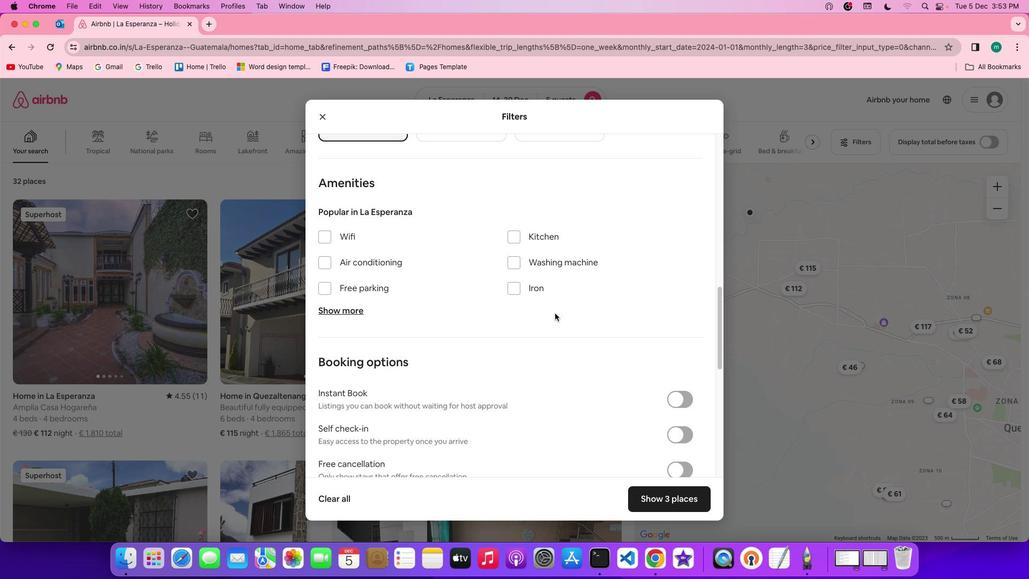 
Action: Mouse scrolled (556, 314) with delta (1, 0)
Screenshot: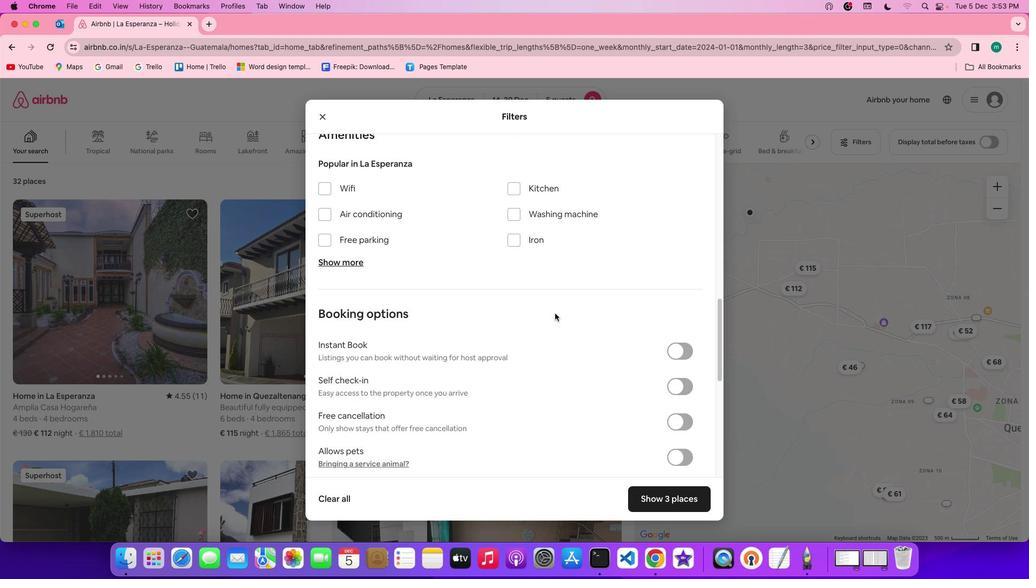 
Action: Mouse scrolled (556, 314) with delta (1, 0)
Screenshot: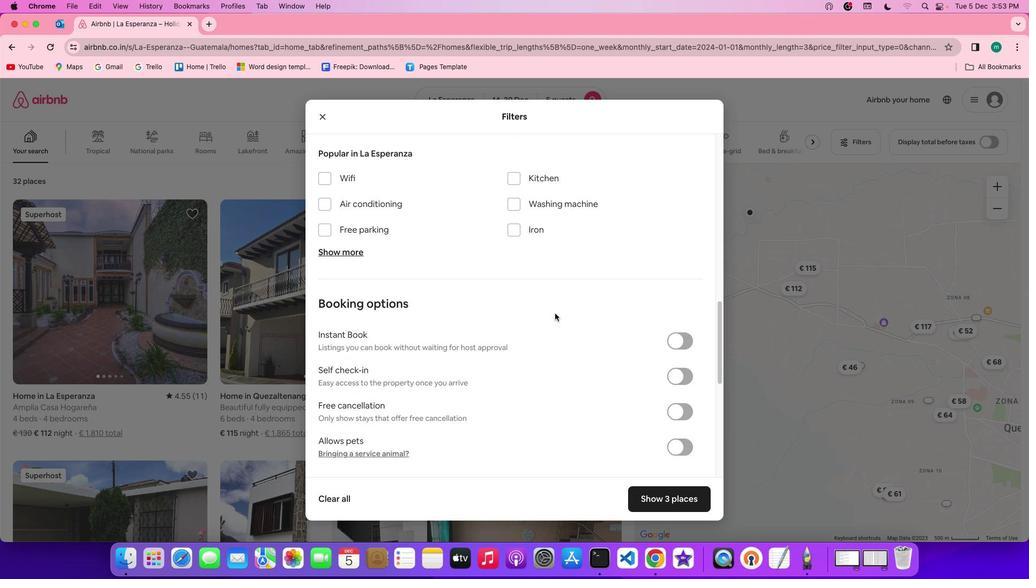 
Action: Mouse scrolled (556, 314) with delta (1, 0)
Screenshot: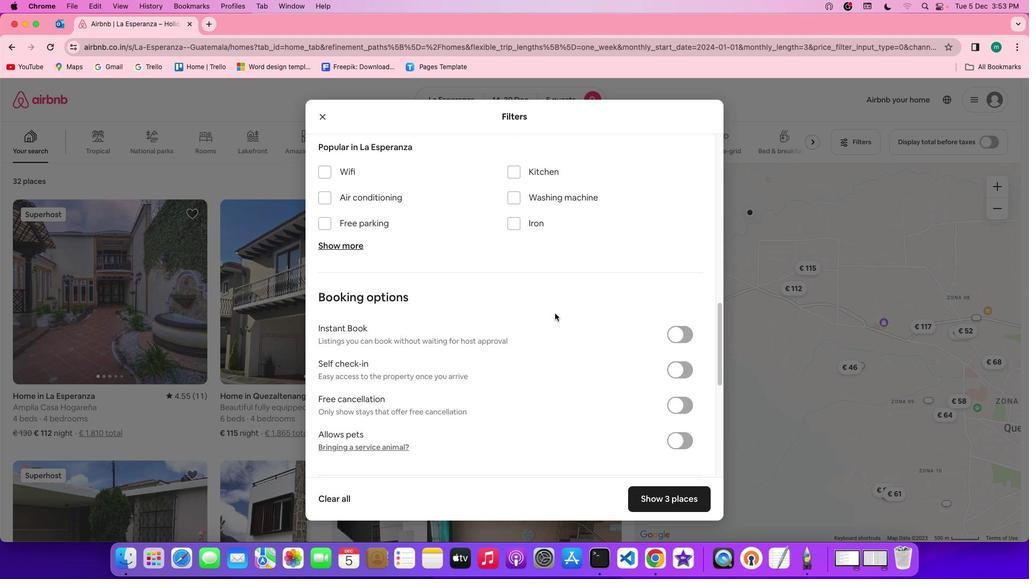 
Action: Mouse scrolled (556, 314) with delta (1, 0)
Screenshot: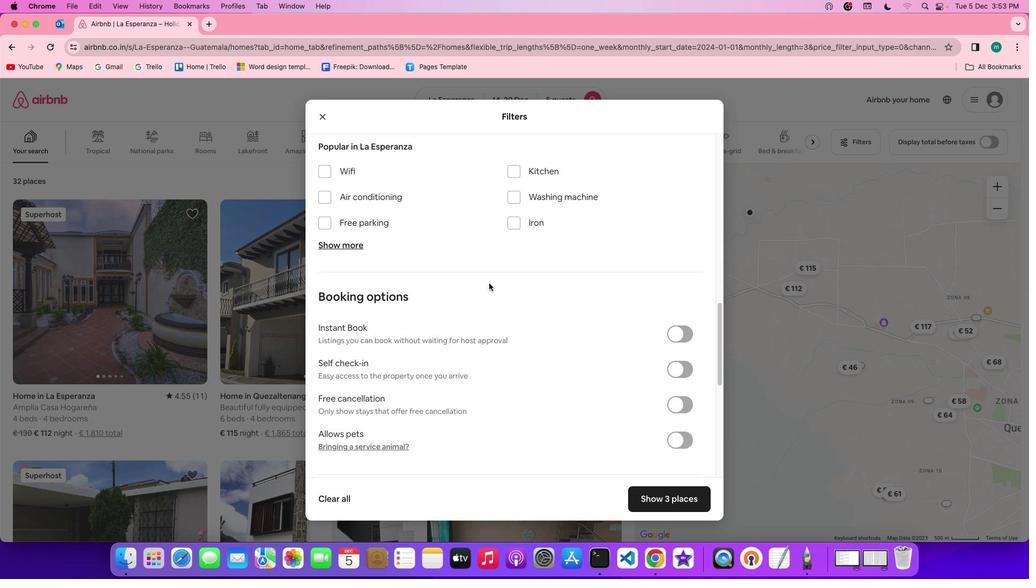 
Action: Mouse moved to (330, 172)
Screenshot: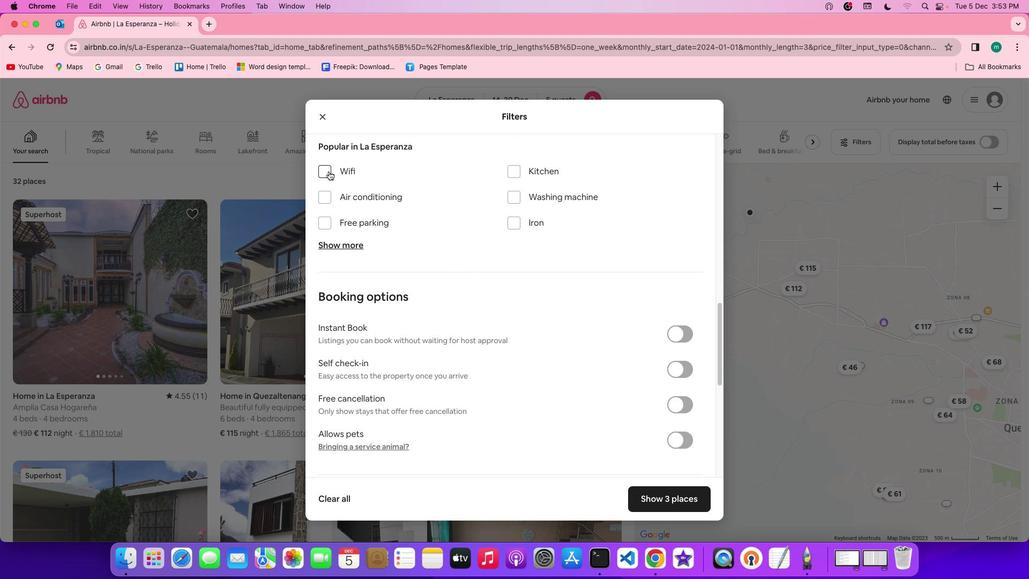 
Action: Mouse pressed left at (330, 172)
Screenshot: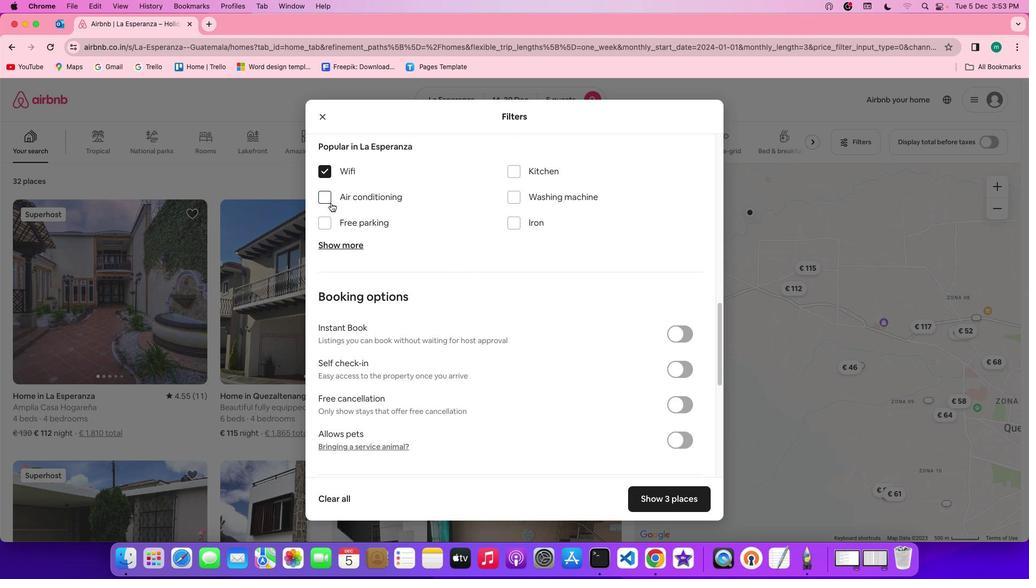 
Action: Mouse moved to (340, 247)
Screenshot: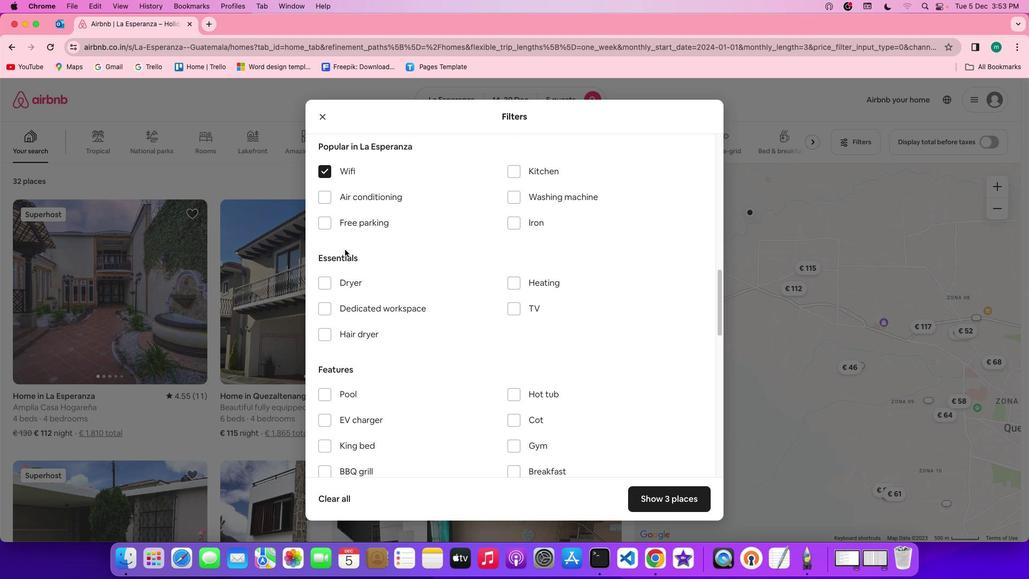 
Action: Mouse pressed left at (340, 247)
Screenshot: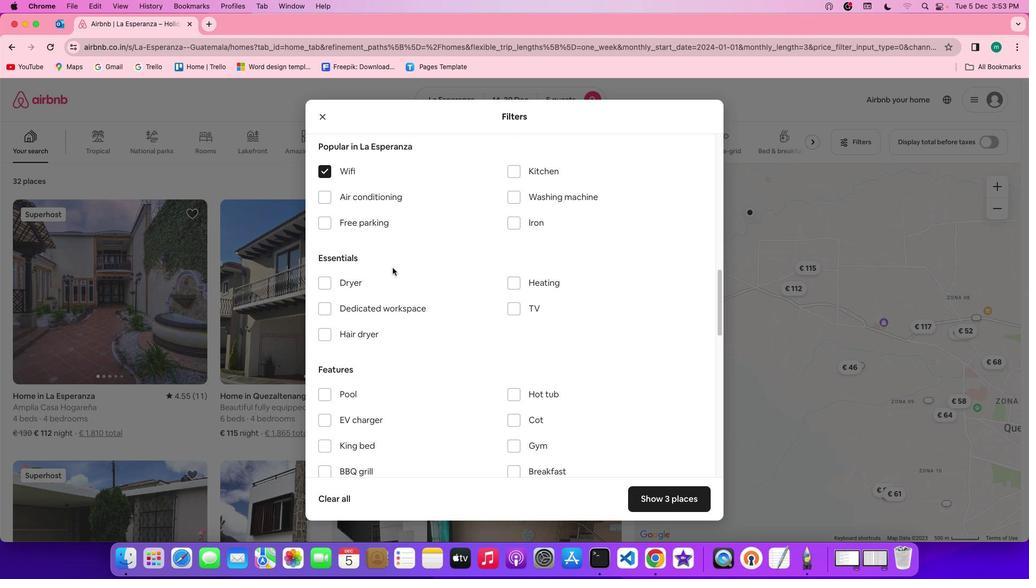 
Action: Mouse moved to (513, 313)
Screenshot: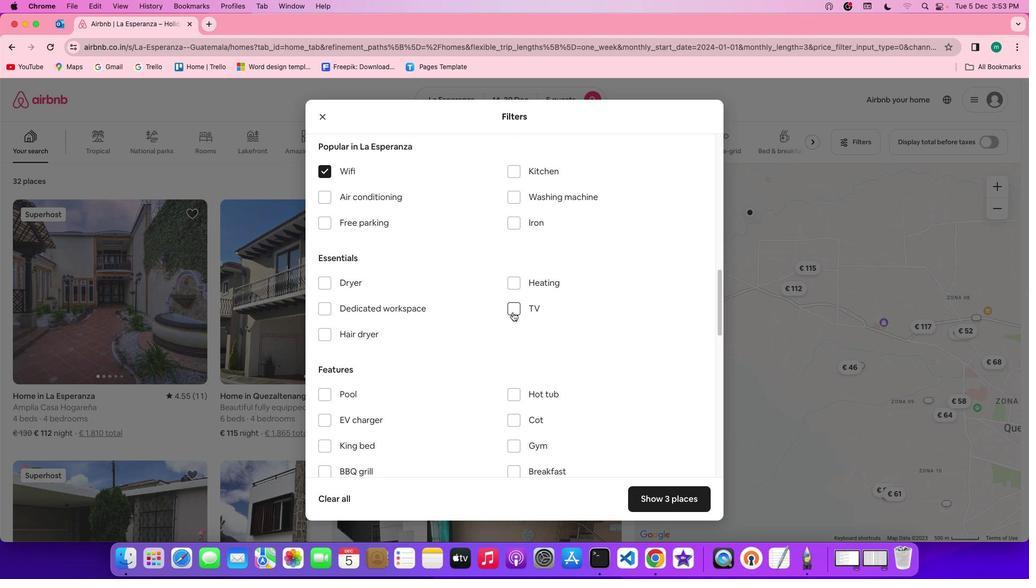 
Action: Mouse pressed left at (513, 313)
Screenshot: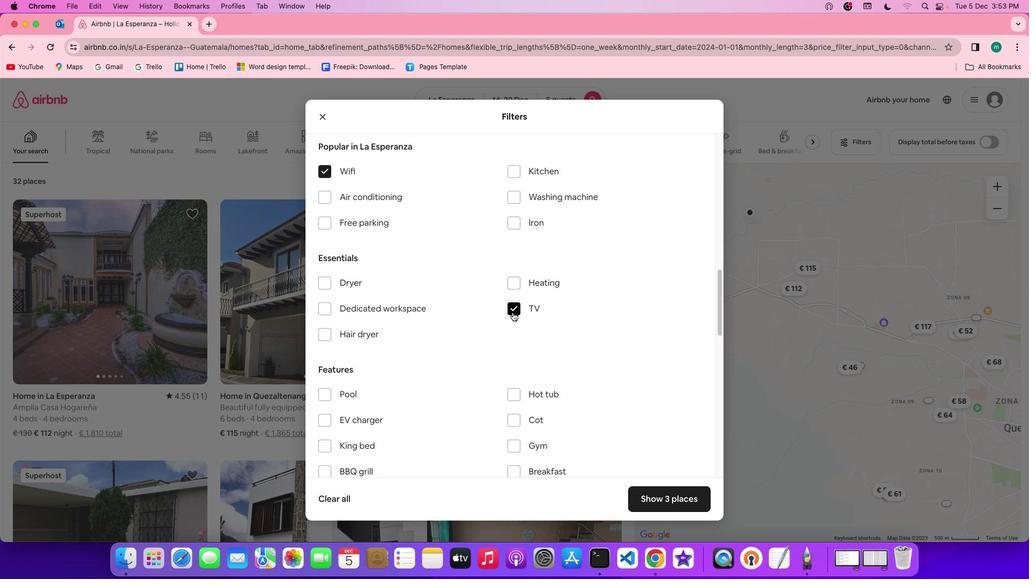 
Action: Mouse moved to (369, 219)
Screenshot: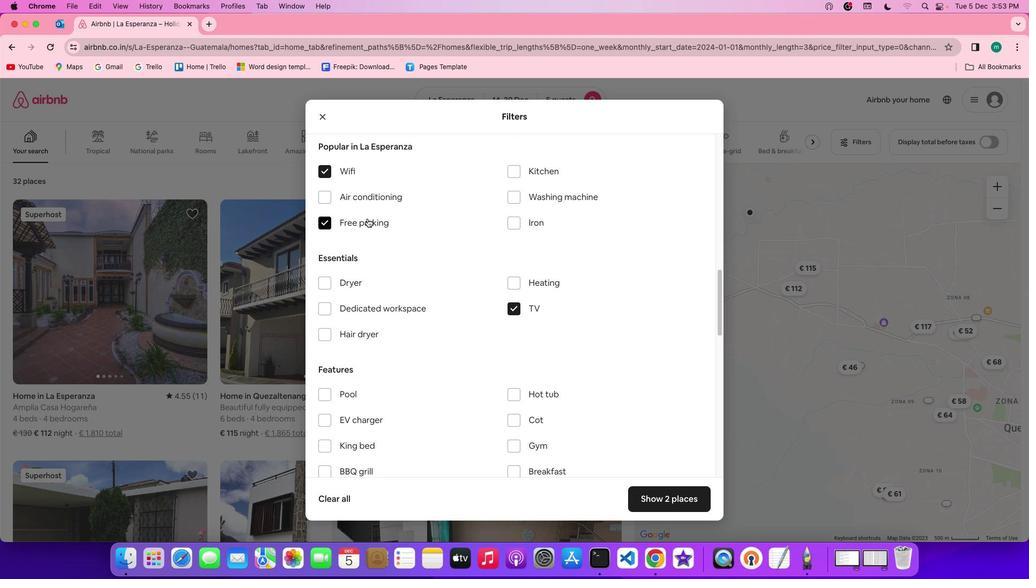 
Action: Mouse pressed left at (369, 219)
Screenshot: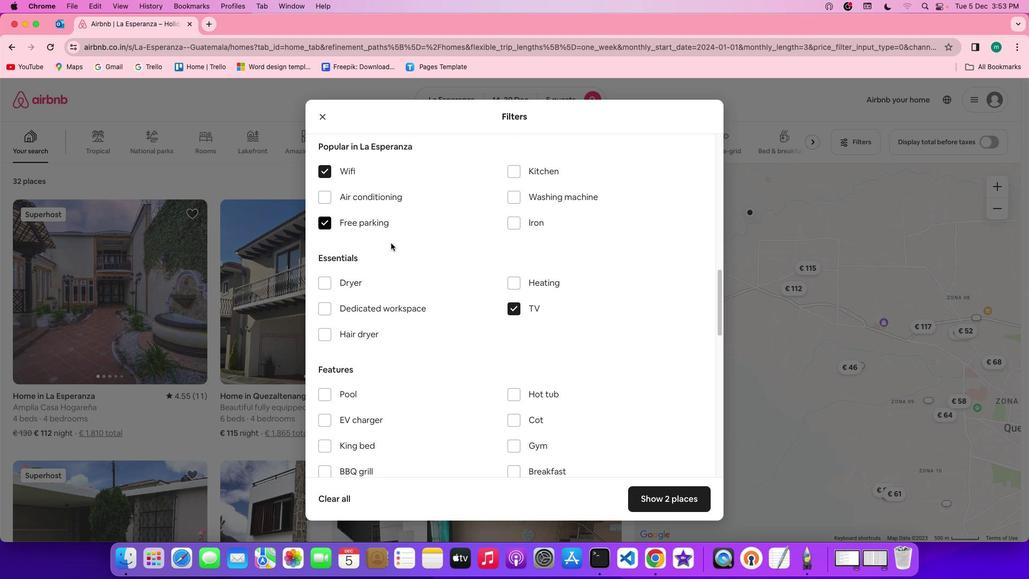 
Action: Mouse moved to (444, 316)
Screenshot: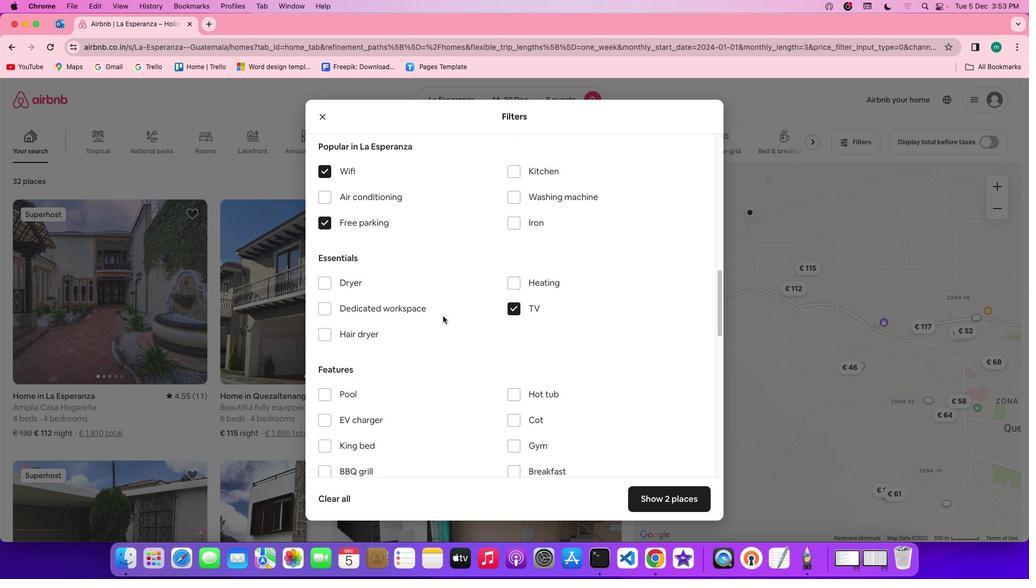 
Action: Mouse scrolled (444, 316) with delta (1, 0)
Screenshot: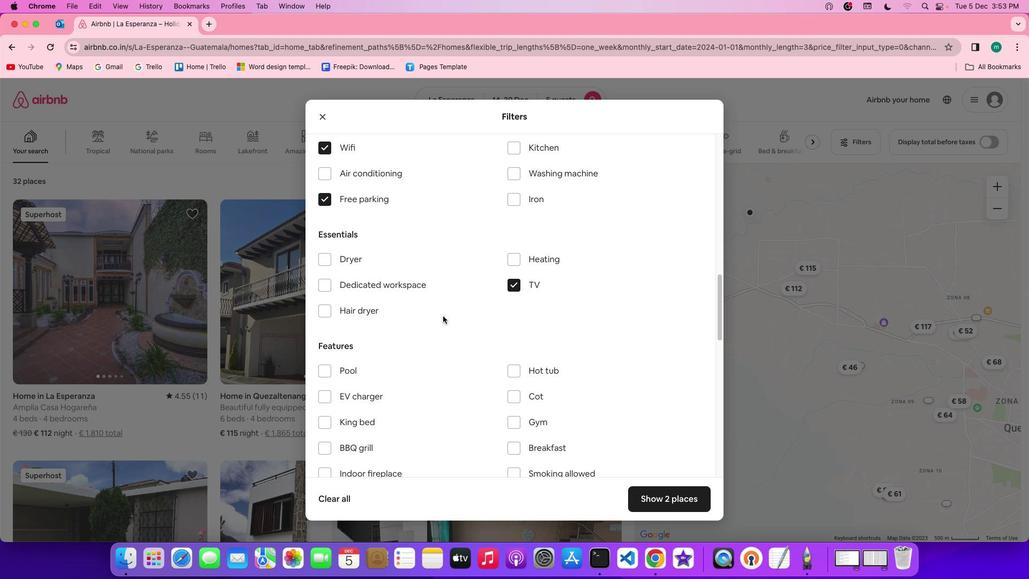 
Action: Mouse scrolled (444, 316) with delta (1, 0)
Screenshot: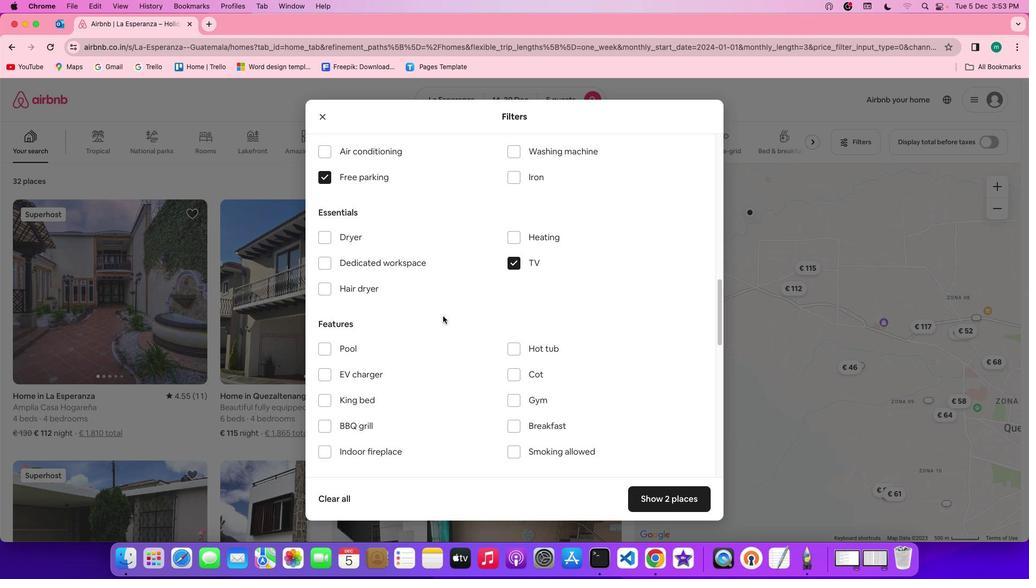 
Action: Mouse scrolled (444, 316) with delta (1, 0)
Screenshot: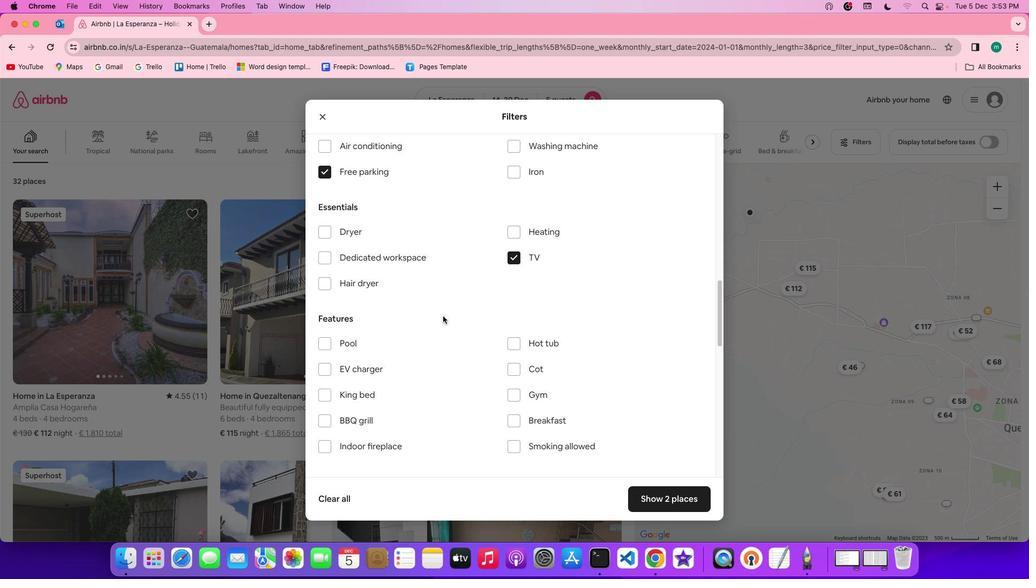 
Action: Mouse scrolled (444, 316) with delta (1, 0)
Screenshot: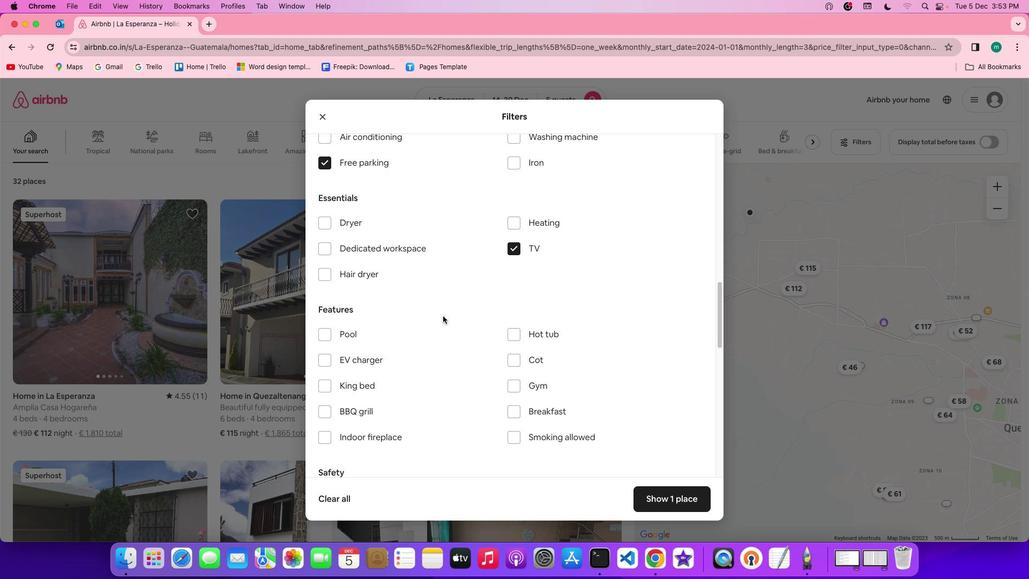 
Action: Mouse scrolled (444, 316) with delta (1, 0)
Screenshot: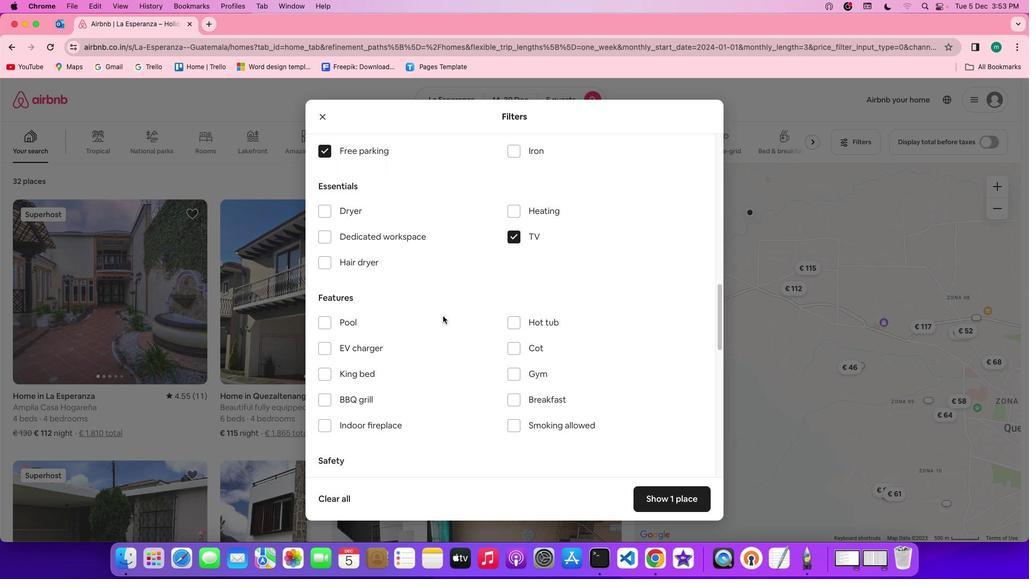 
Action: Mouse scrolled (444, 316) with delta (1, 0)
Screenshot: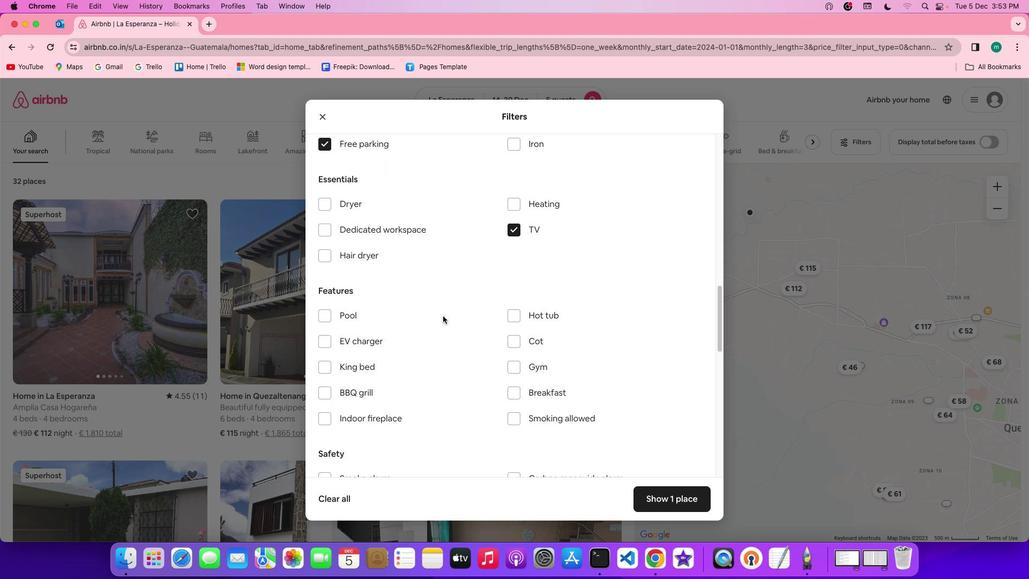 
Action: Mouse scrolled (444, 316) with delta (1, 0)
Screenshot: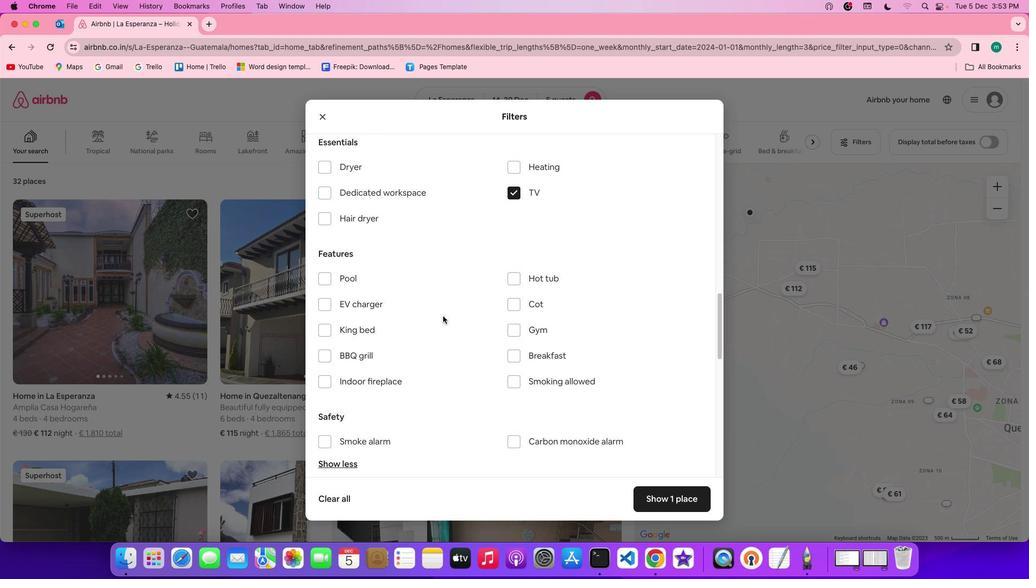 
Action: Mouse scrolled (444, 316) with delta (1, 0)
Screenshot: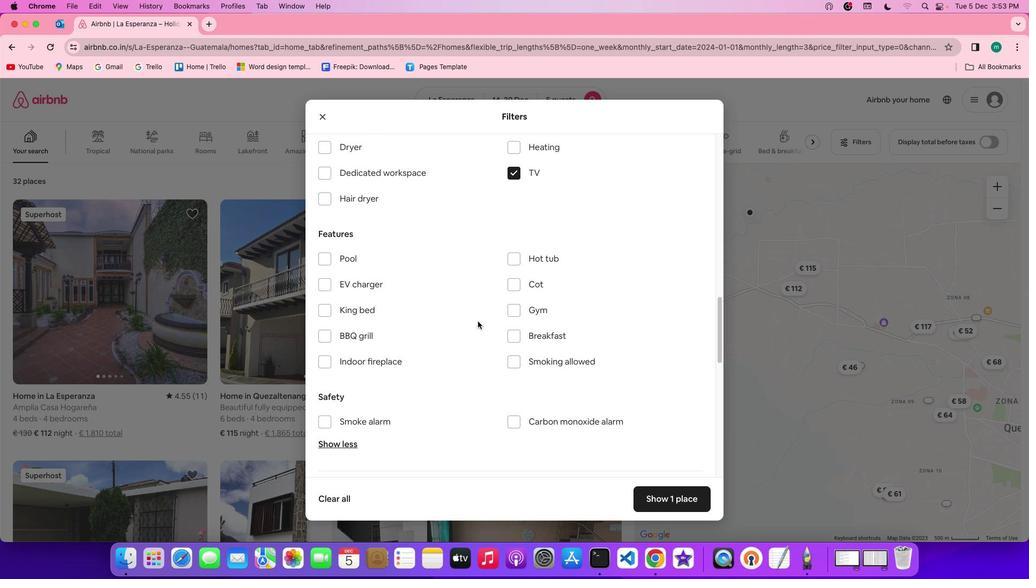 
Action: Mouse scrolled (444, 316) with delta (1, 0)
Screenshot: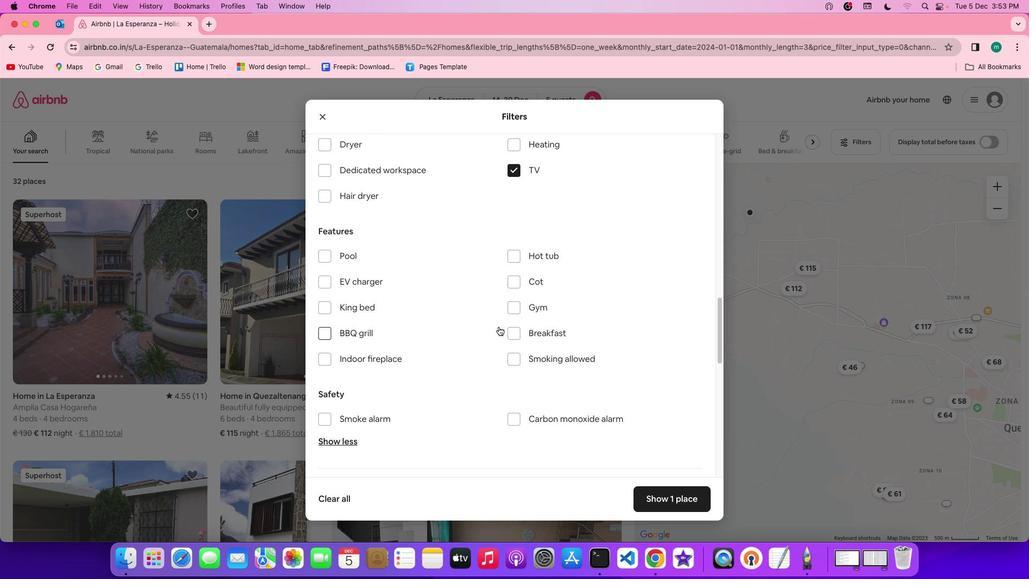 
Action: Mouse moved to (521, 310)
Screenshot: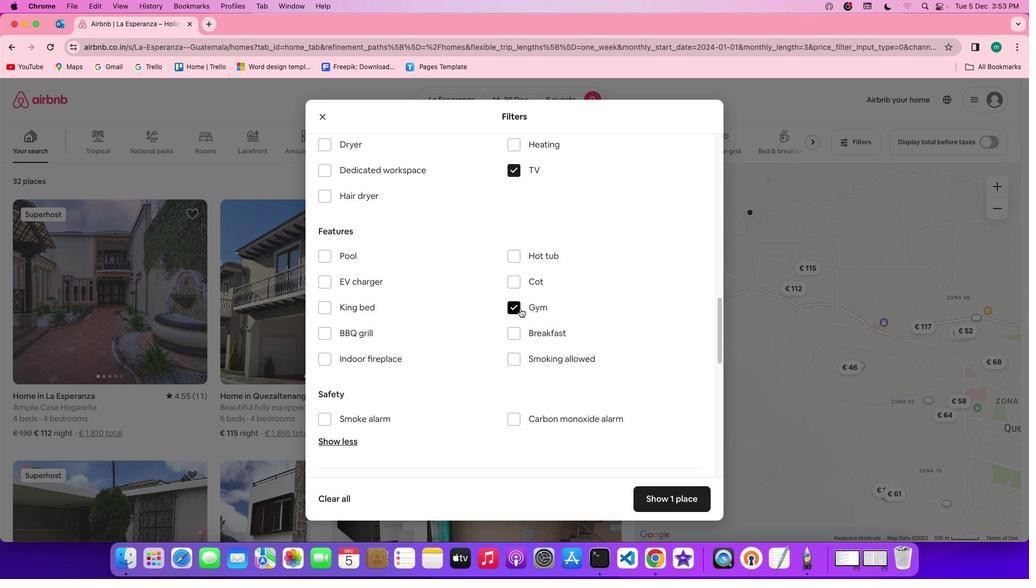 
Action: Mouse pressed left at (521, 310)
Screenshot: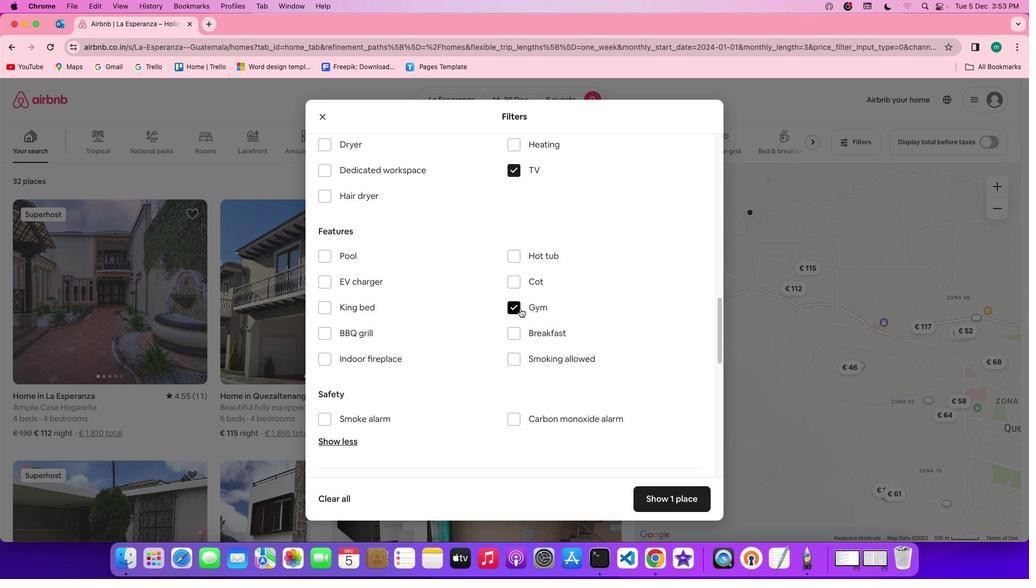 
Action: Mouse moved to (524, 337)
Screenshot: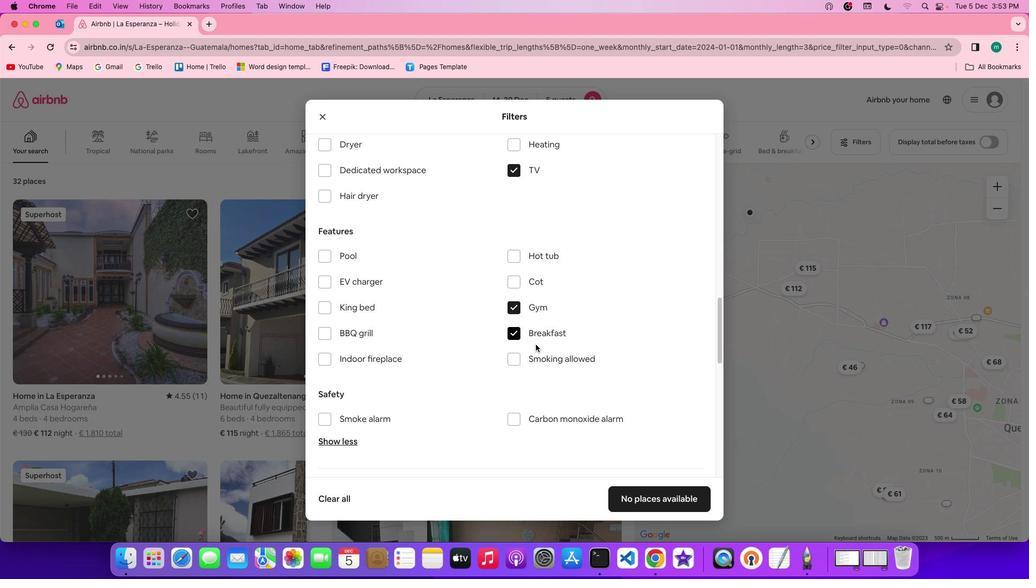 
Action: Mouse pressed left at (524, 337)
Screenshot: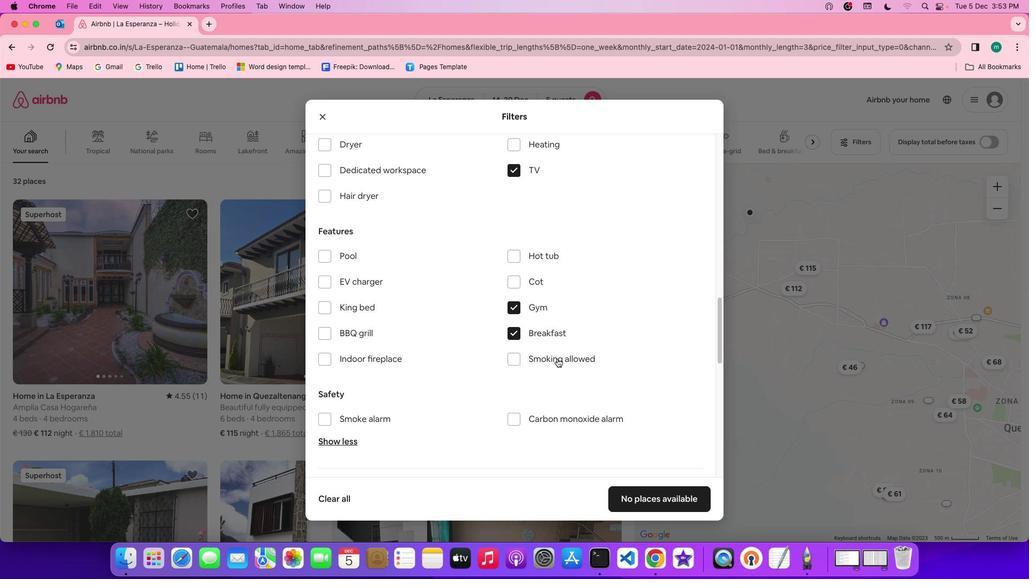 
Action: Mouse moved to (602, 395)
Screenshot: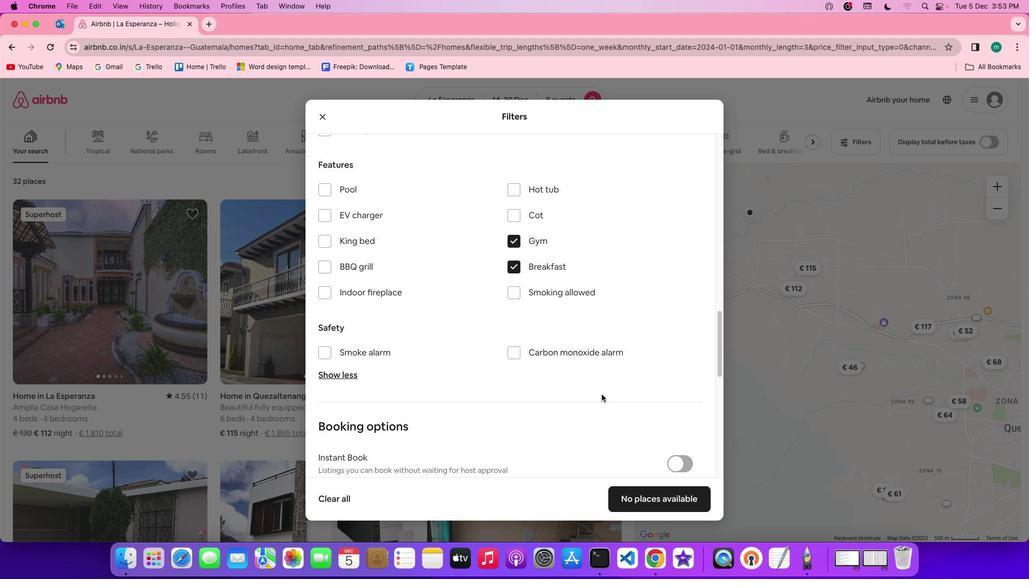
Action: Mouse scrolled (602, 395) with delta (1, 0)
Screenshot: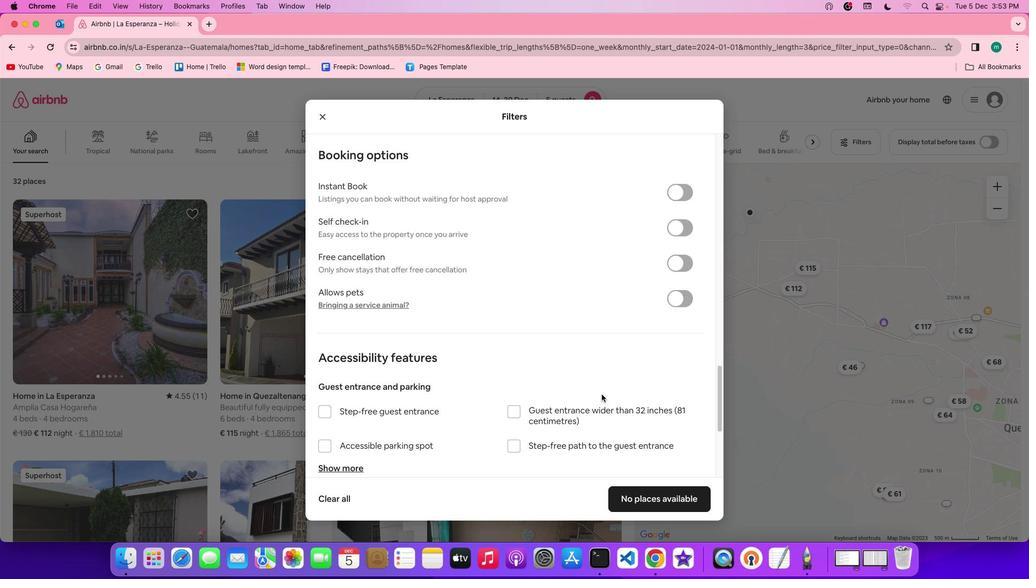 
Action: Mouse scrolled (602, 395) with delta (1, 0)
Screenshot: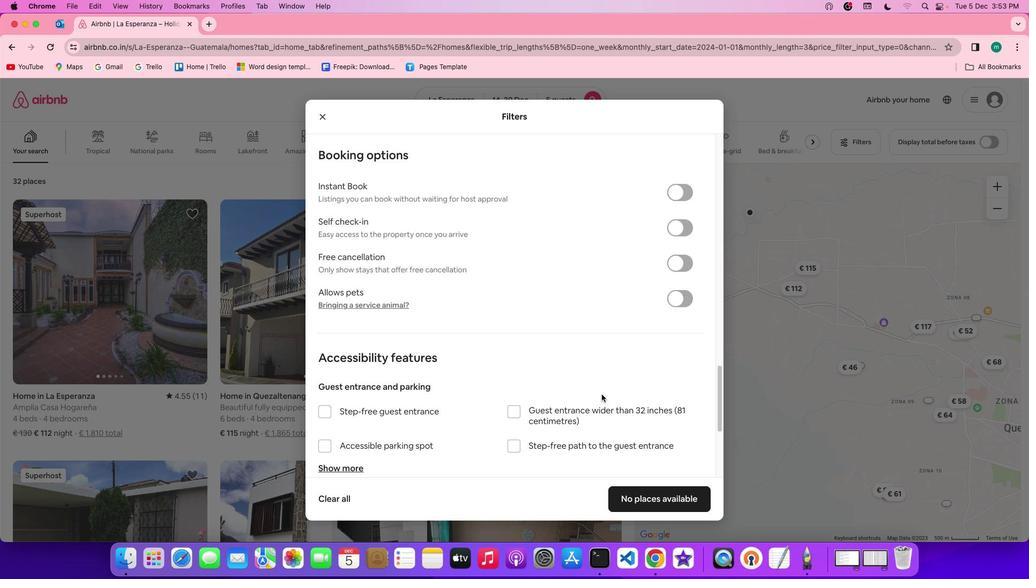 
Action: Mouse scrolled (602, 395) with delta (1, 0)
Screenshot: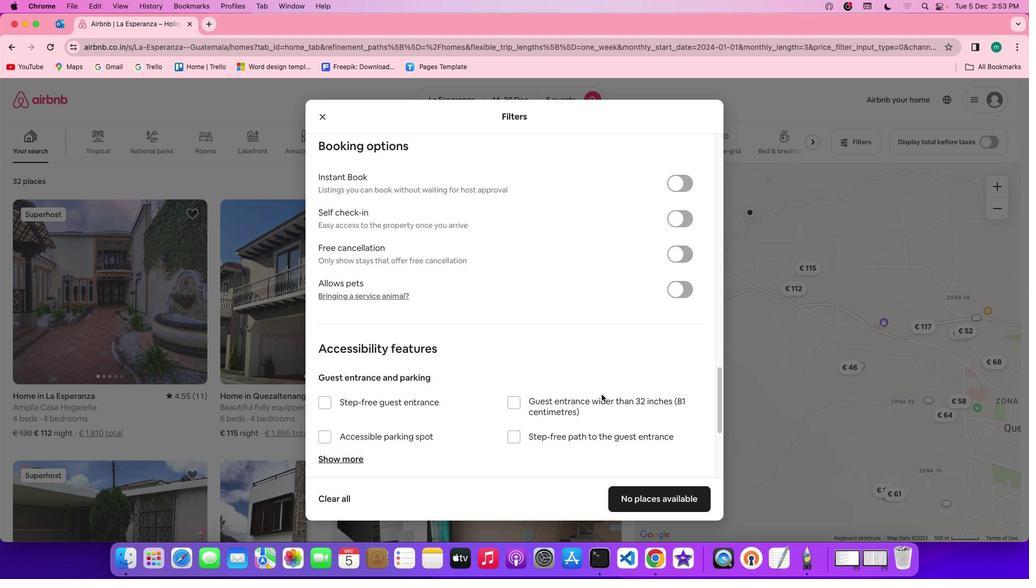
Action: Mouse scrolled (602, 395) with delta (1, -1)
Screenshot: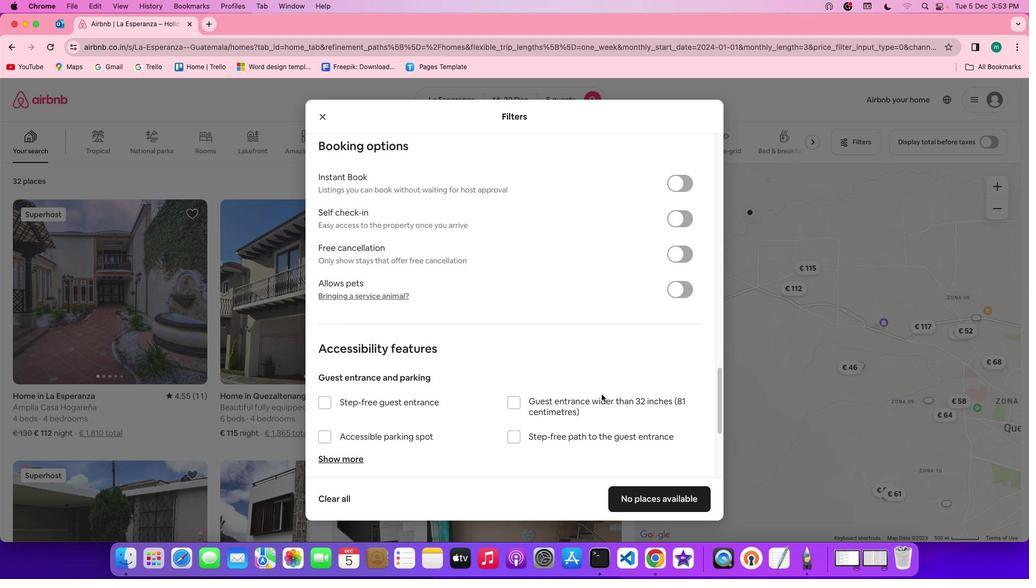 
Action: Mouse scrolled (602, 395) with delta (1, -1)
Screenshot: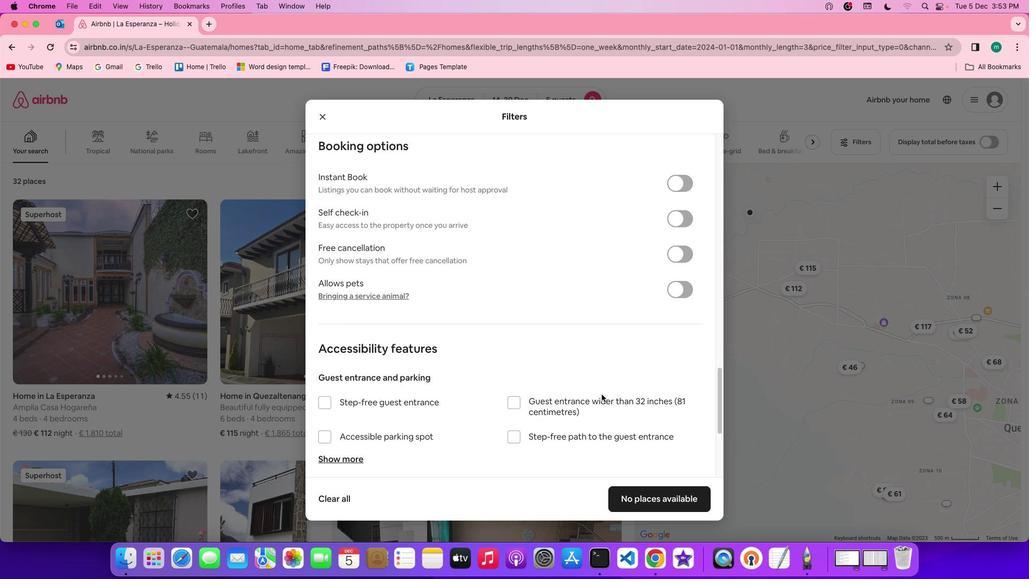 
Action: Mouse scrolled (602, 395) with delta (1, 0)
Screenshot: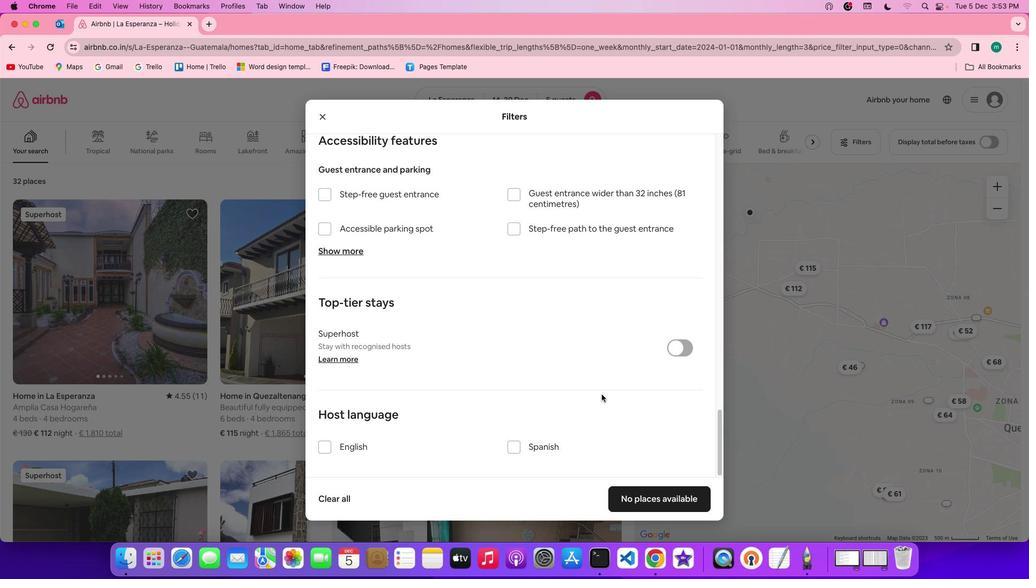 
Action: Mouse scrolled (602, 395) with delta (1, 0)
Screenshot: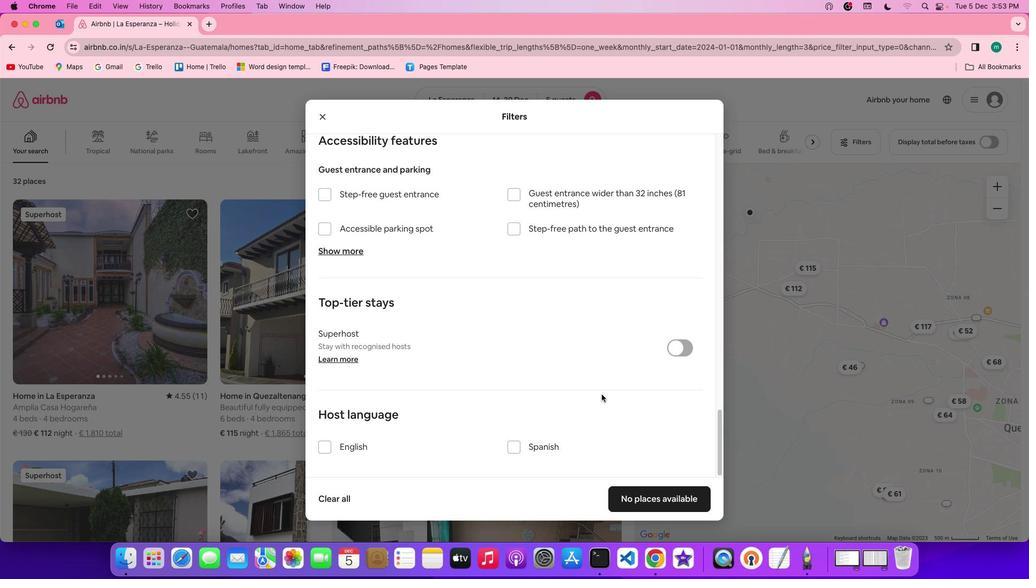 
Action: Mouse scrolled (602, 395) with delta (1, 0)
Screenshot: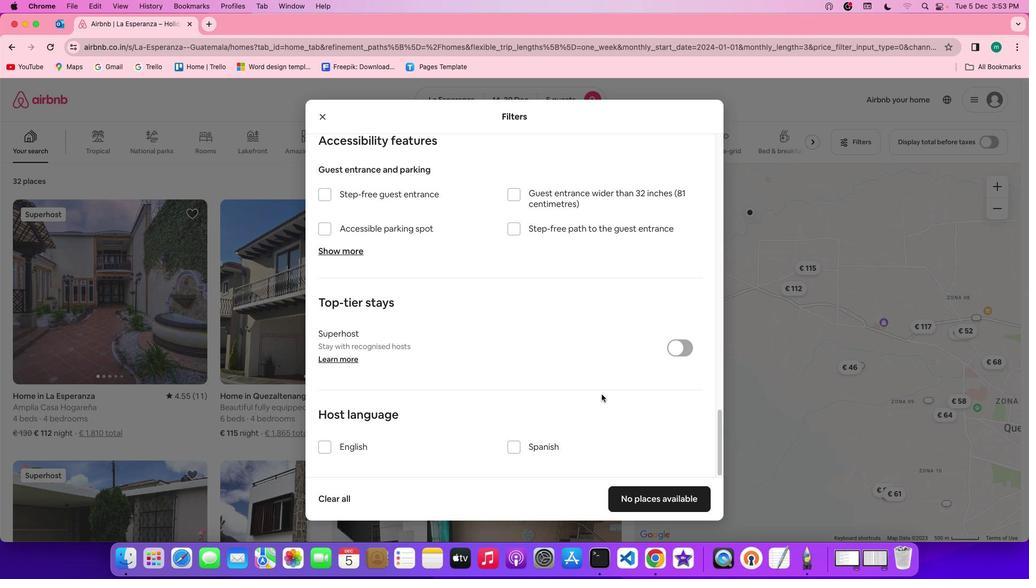 
Action: Mouse scrolled (602, 395) with delta (1, -1)
Screenshot: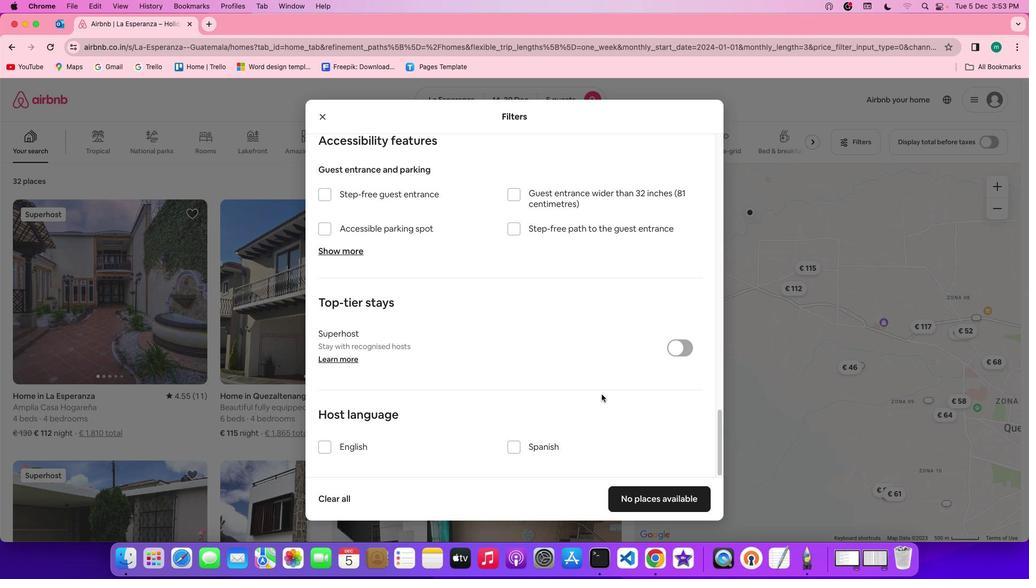 
Action: Mouse scrolled (602, 395) with delta (1, -1)
Screenshot: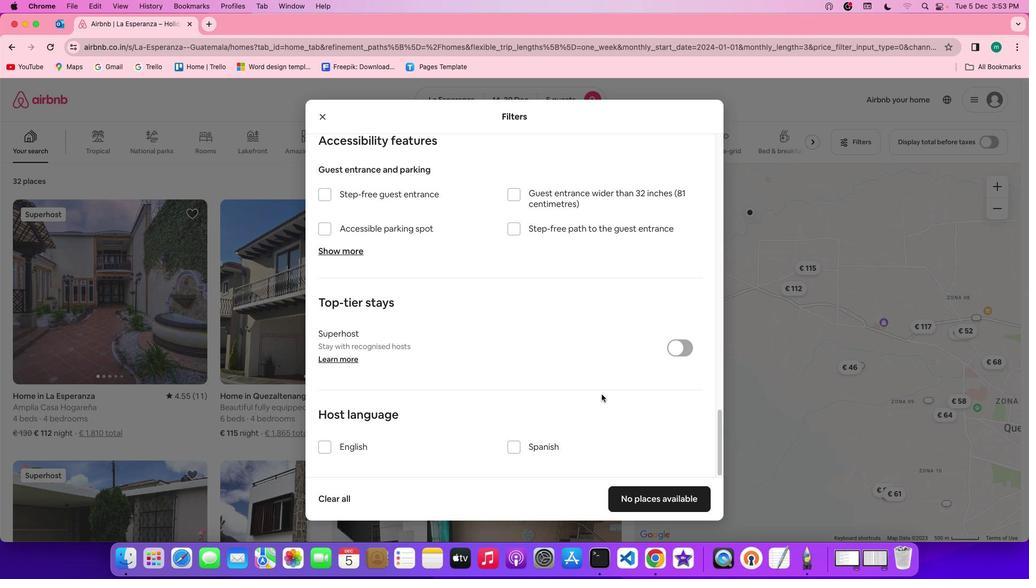 
Action: Mouse scrolled (602, 395) with delta (1, -2)
Screenshot: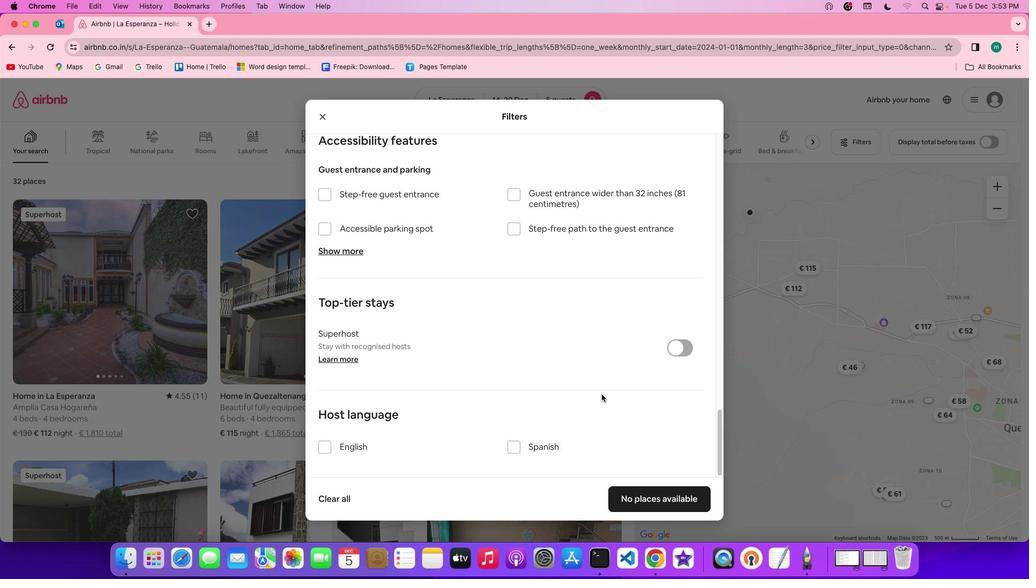 
Action: Mouse scrolled (602, 395) with delta (1, 0)
Screenshot: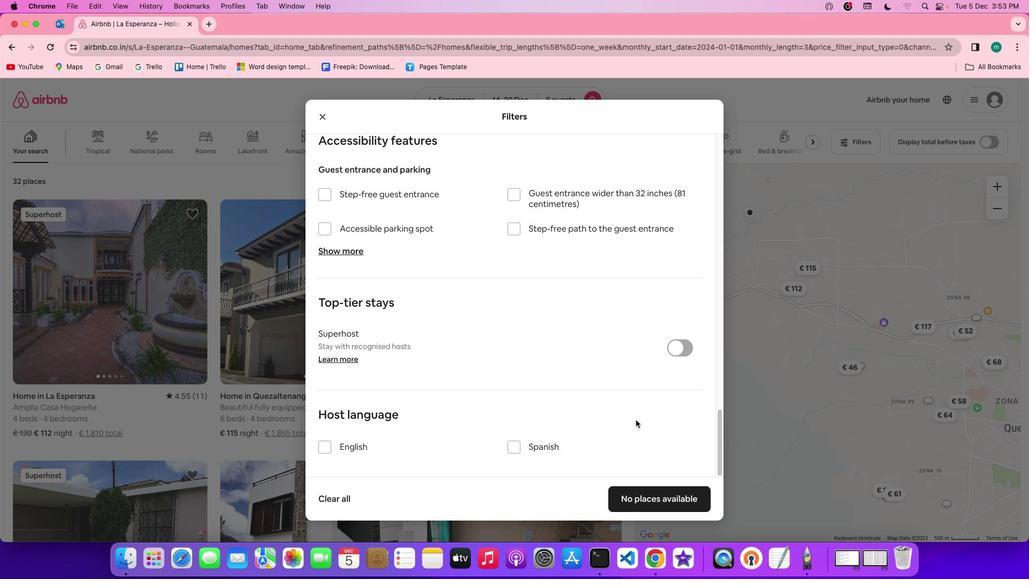 
Action: Mouse scrolled (602, 395) with delta (1, 0)
Screenshot: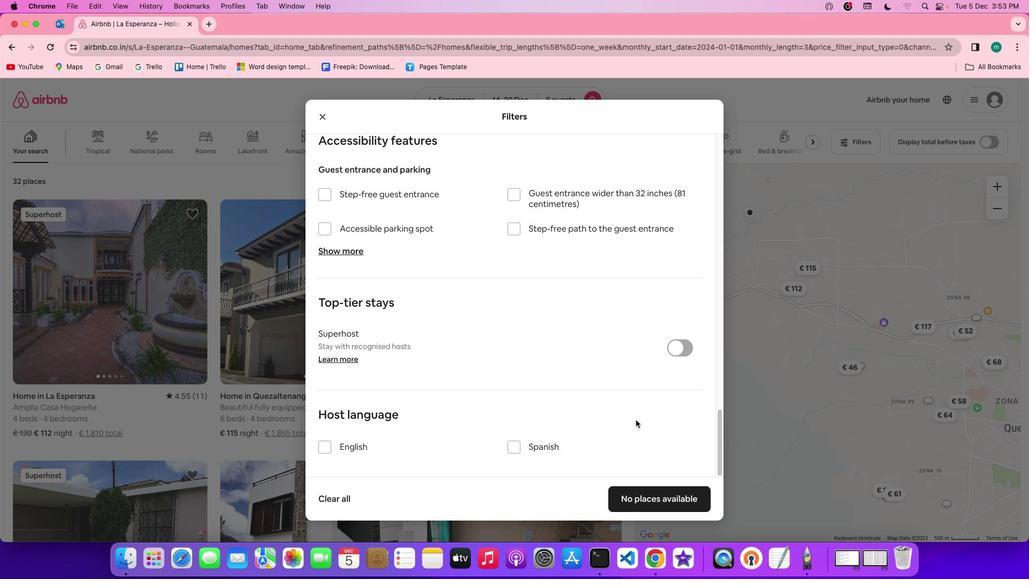 
Action: Mouse scrolled (602, 395) with delta (1, 0)
Screenshot: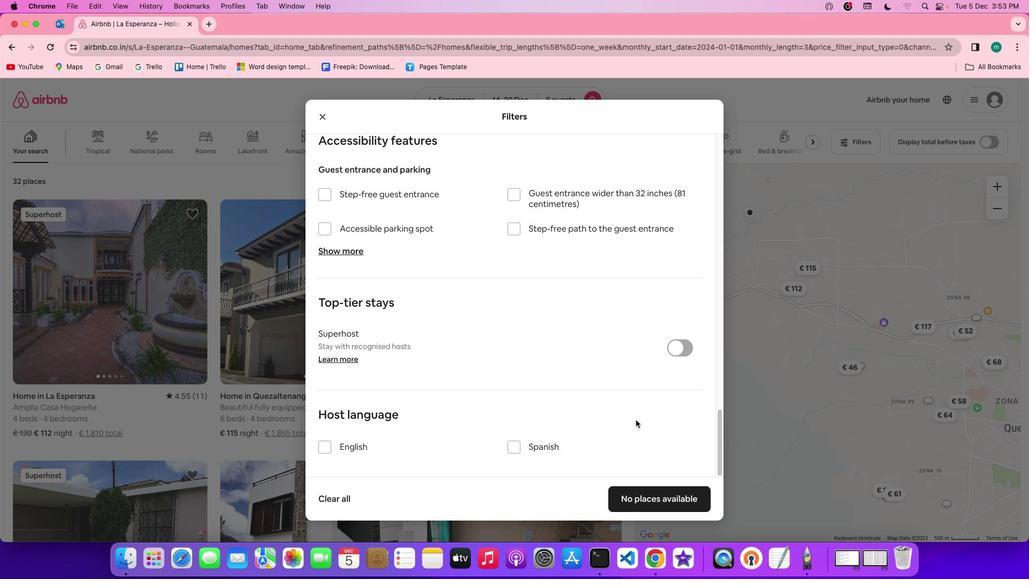 
Action: Mouse scrolled (602, 395) with delta (1, -1)
Screenshot: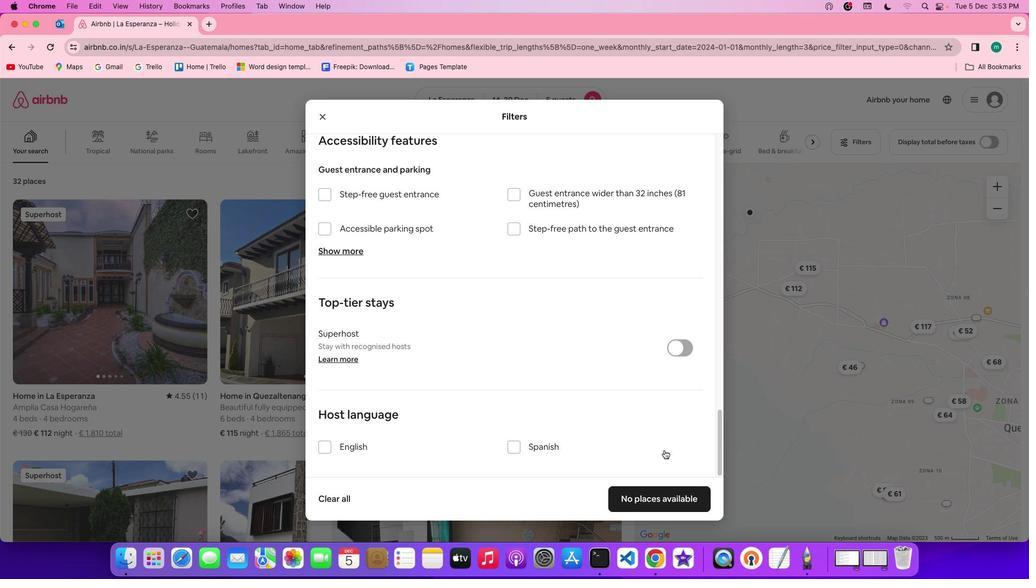 
Action: Mouse scrolled (602, 395) with delta (1, -1)
Screenshot: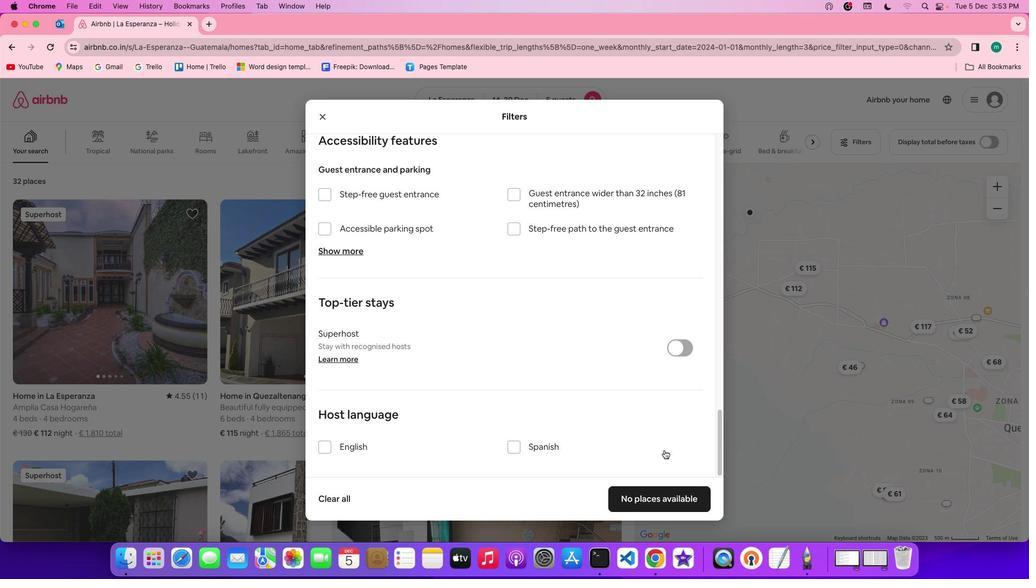 
Action: Mouse scrolled (602, 395) with delta (1, -2)
Screenshot: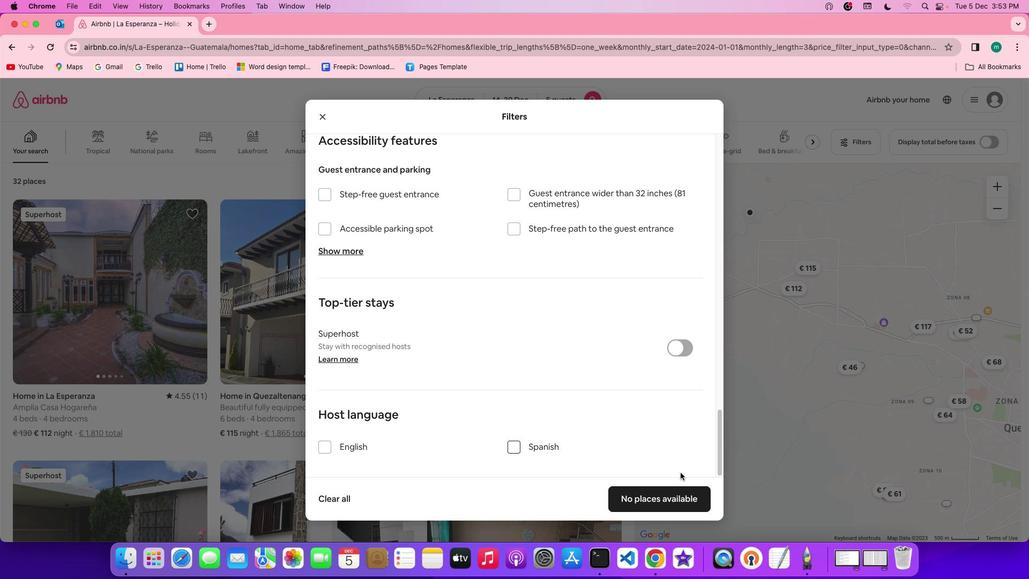 
Action: Mouse moved to (691, 496)
Screenshot: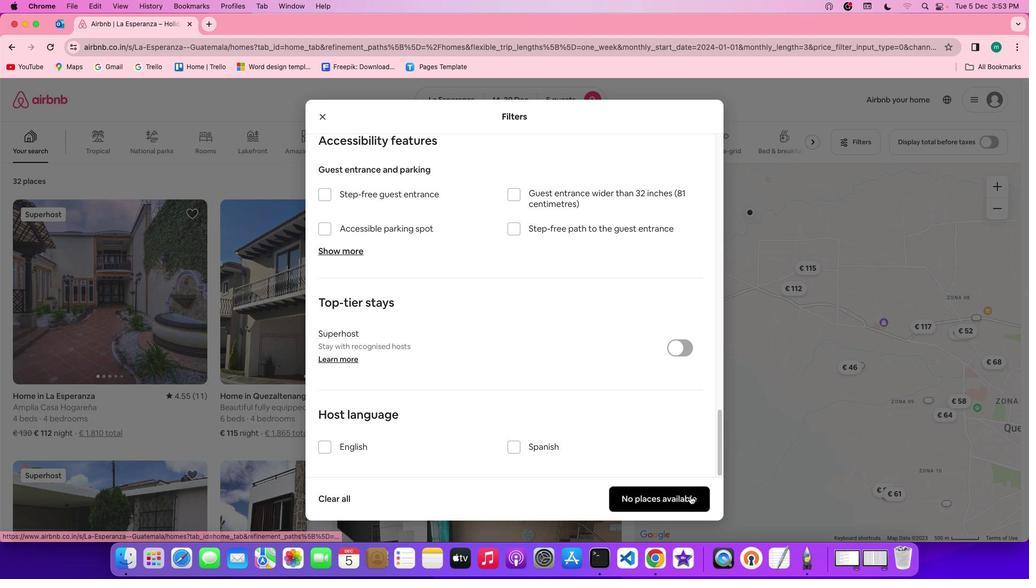 
Action: Mouse pressed left at (691, 496)
Screenshot: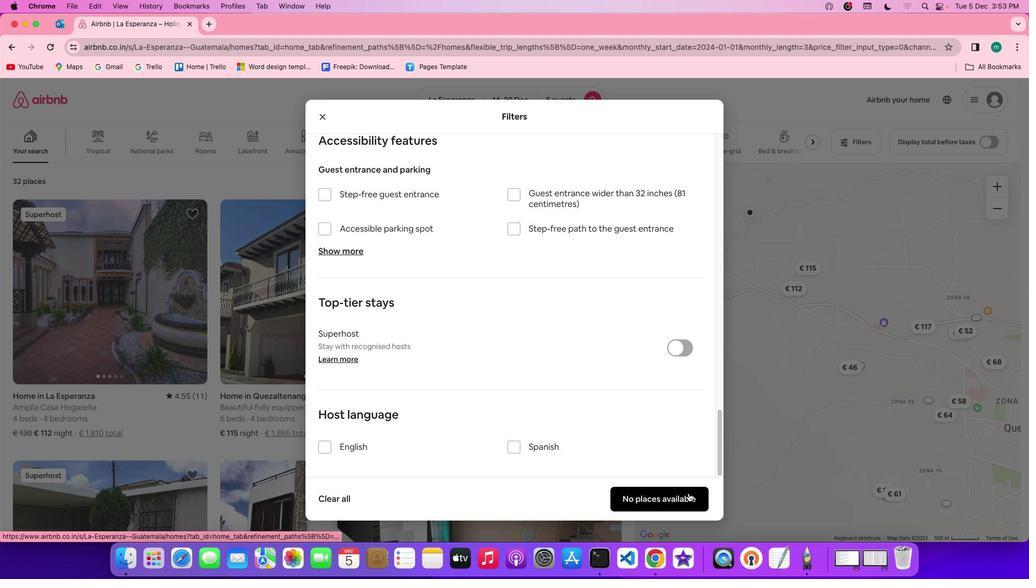 
Action: Mouse moved to (375, 280)
Screenshot: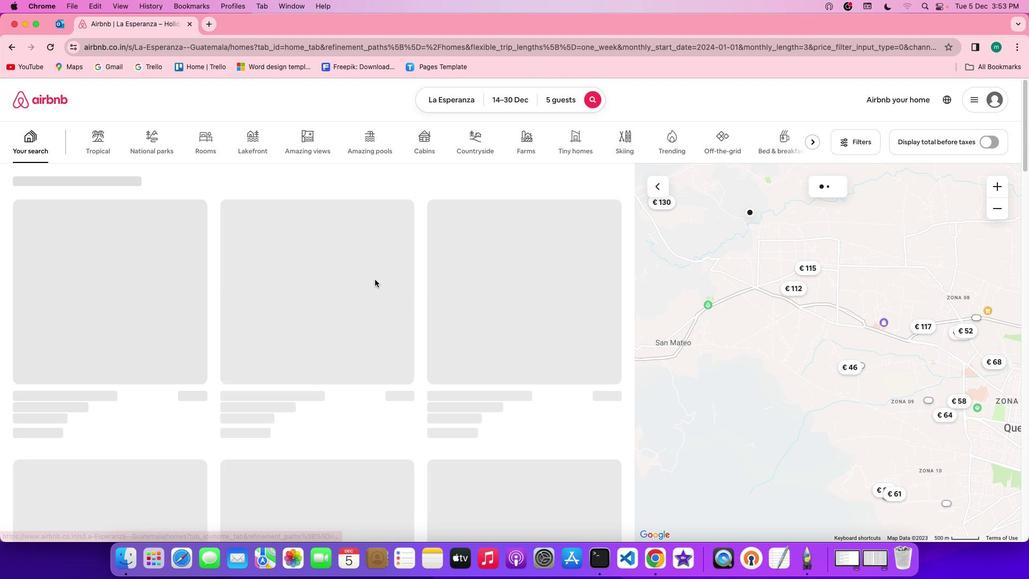 
